 Task: Plan a trip to Zuhres, Ukraine from 8th November, 2023 to 12th November, 2023 for 2 adults.1  bedroom having 1 bed and 1 bathroom. Property type can be flathotel. Booking option can be shelf check-in. Look for 5 properties as per requirement.
Action: Mouse moved to (466, 64)
Screenshot: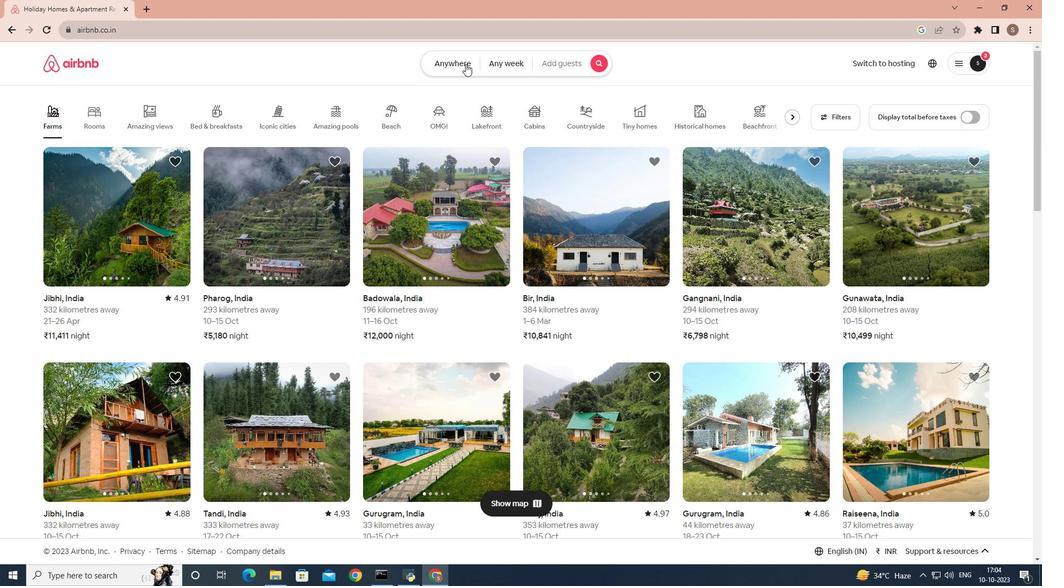 
Action: Mouse pressed left at (466, 64)
Screenshot: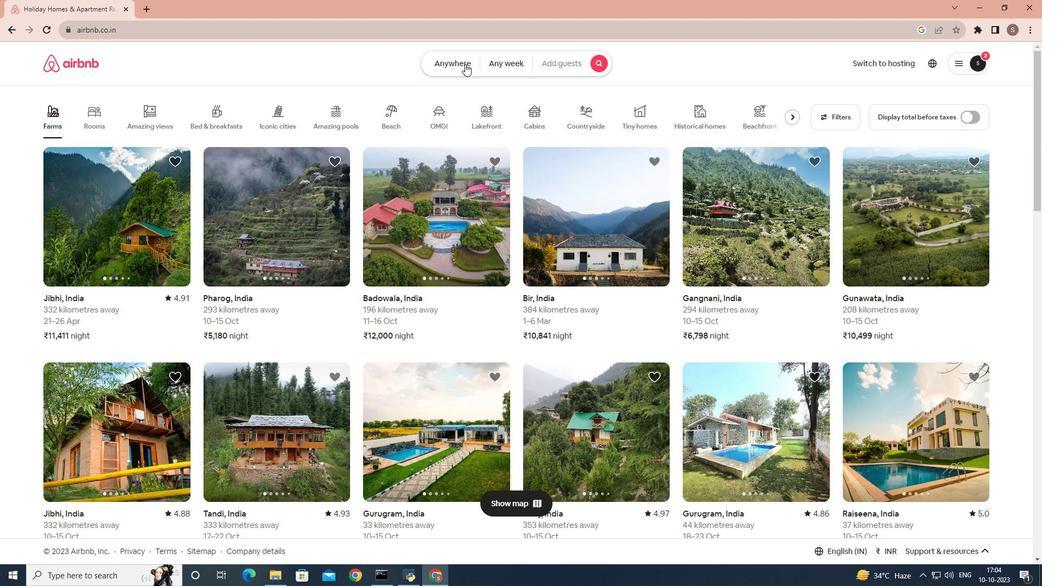 
Action: Mouse moved to (341, 108)
Screenshot: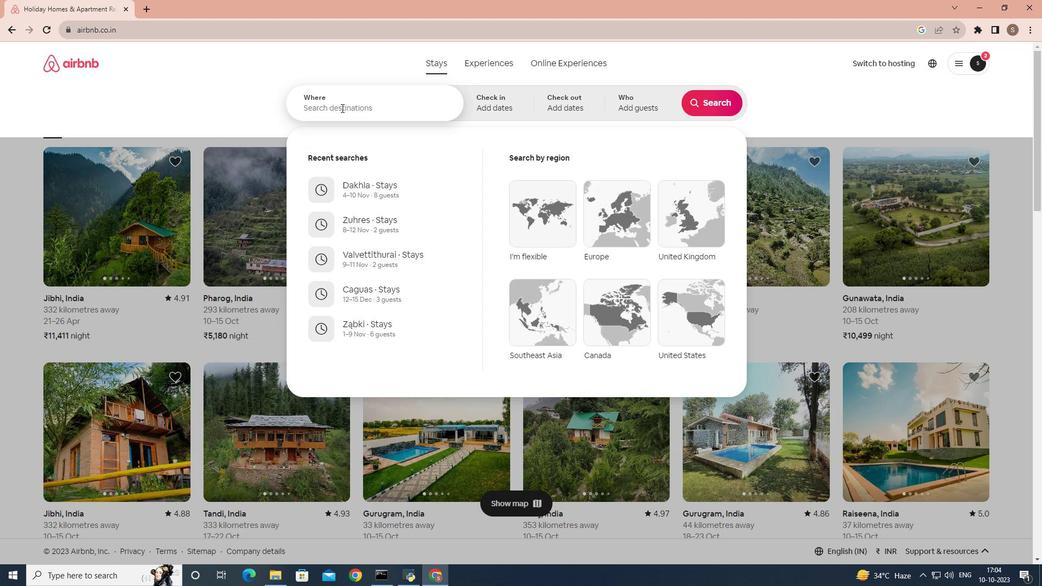 
Action: Mouse pressed left at (341, 108)
Screenshot: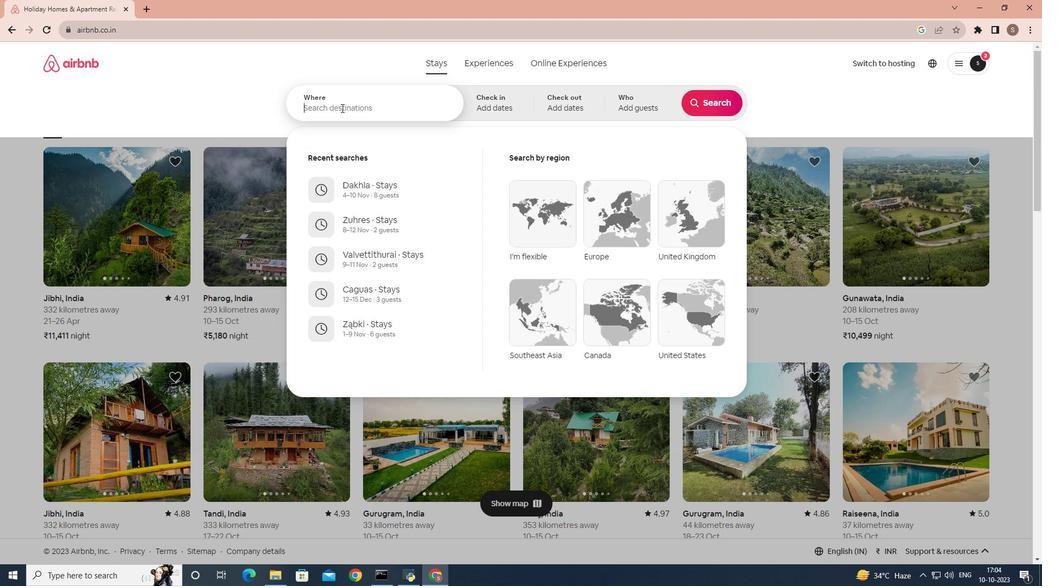 
Action: Key pressed uh<Key.backspace><Key.backspace>zuhres
Screenshot: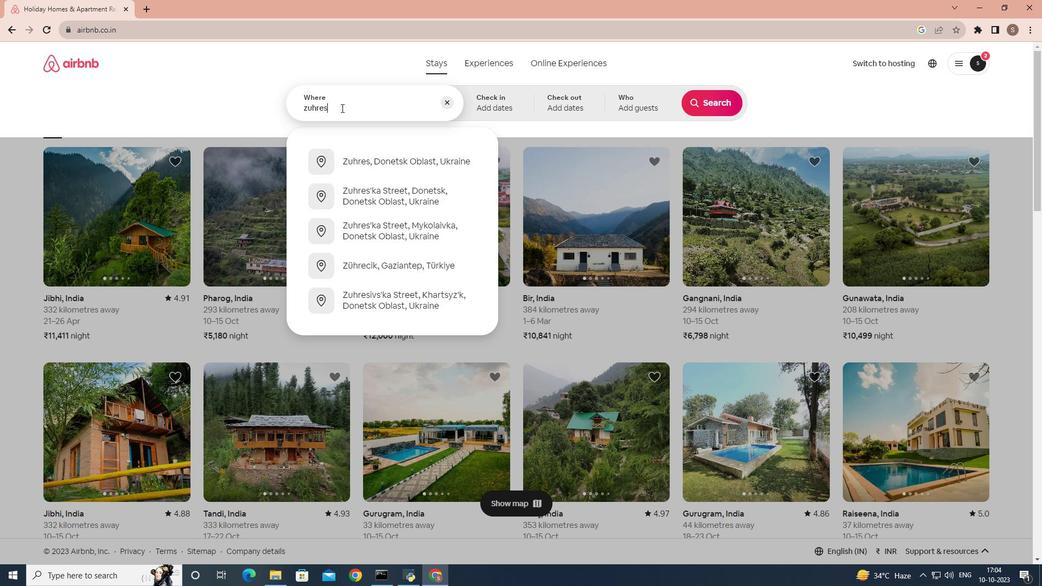
Action: Mouse moved to (367, 162)
Screenshot: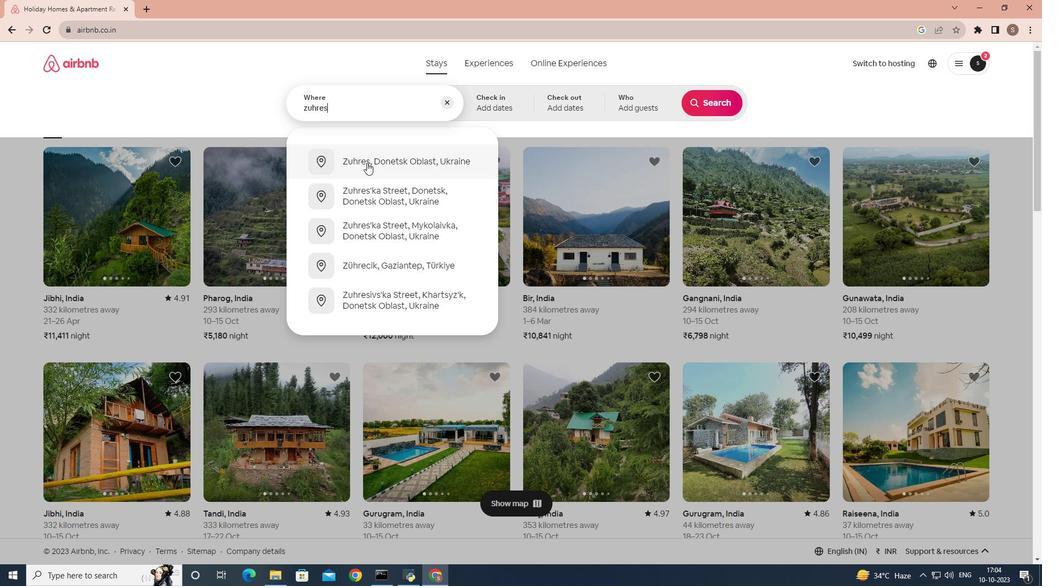 
Action: Mouse pressed left at (367, 162)
Screenshot: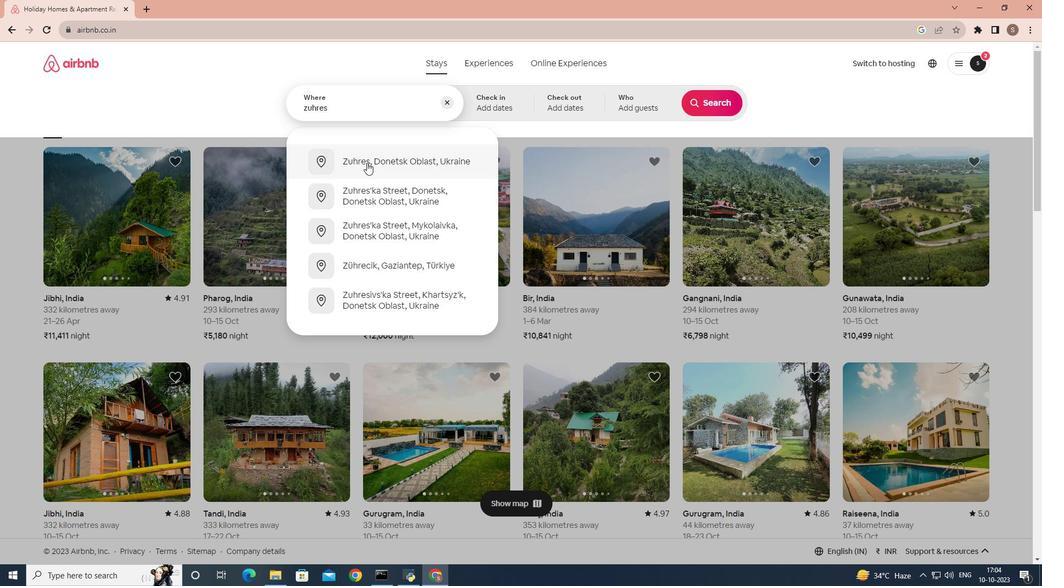 
Action: Mouse moved to (630, 264)
Screenshot: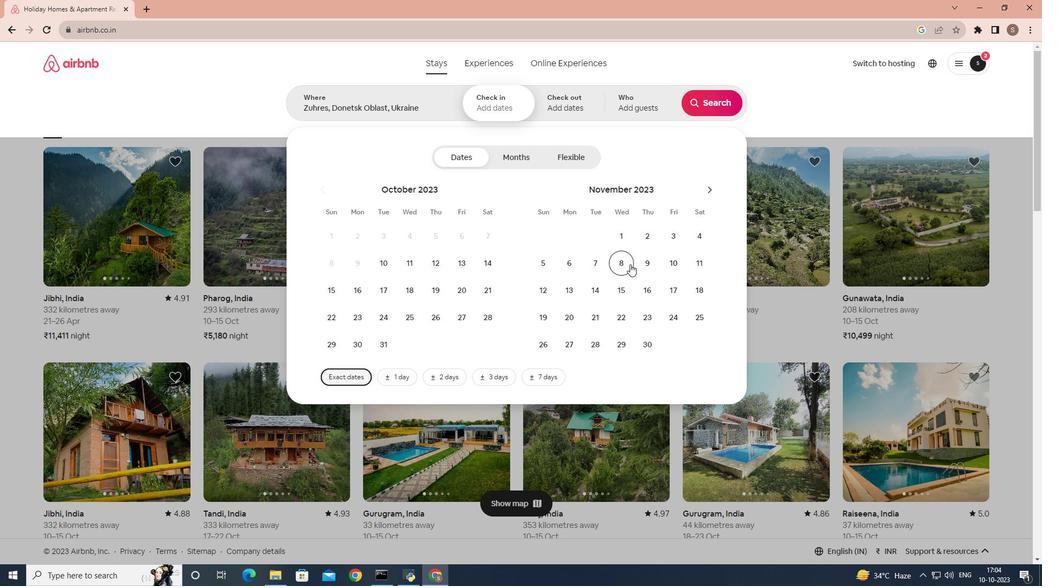 
Action: Mouse pressed left at (630, 264)
Screenshot: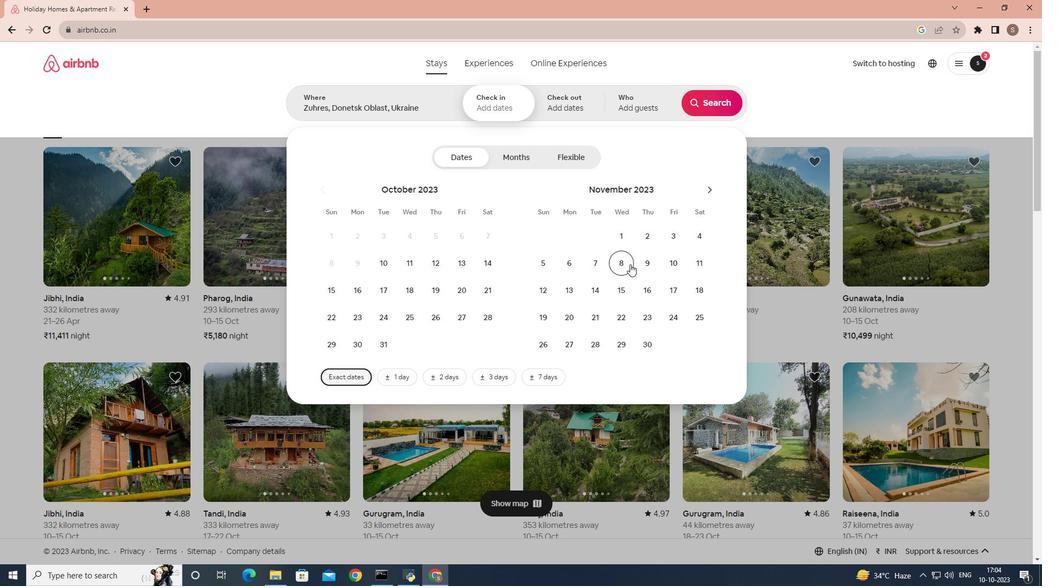 
Action: Mouse moved to (542, 290)
Screenshot: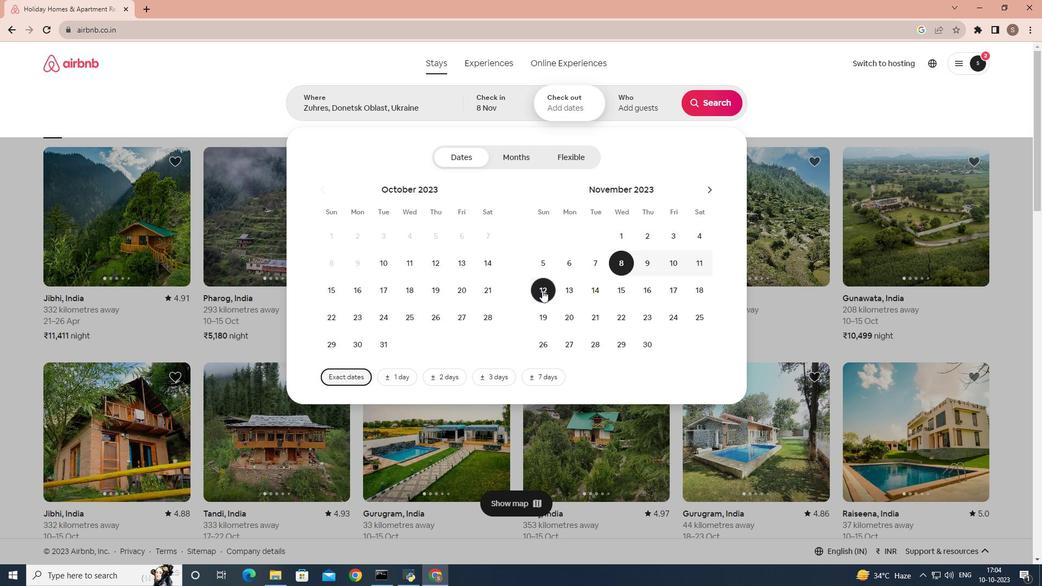 
Action: Mouse pressed left at (542, 290)
Screenshot: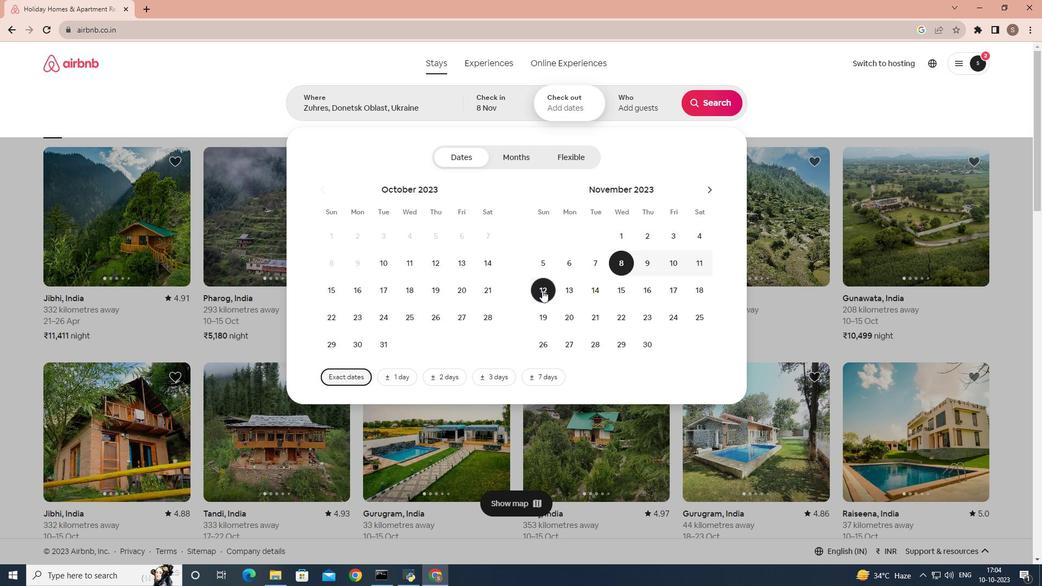 
Action: Mouse moved to (657, 107)
Screenshot: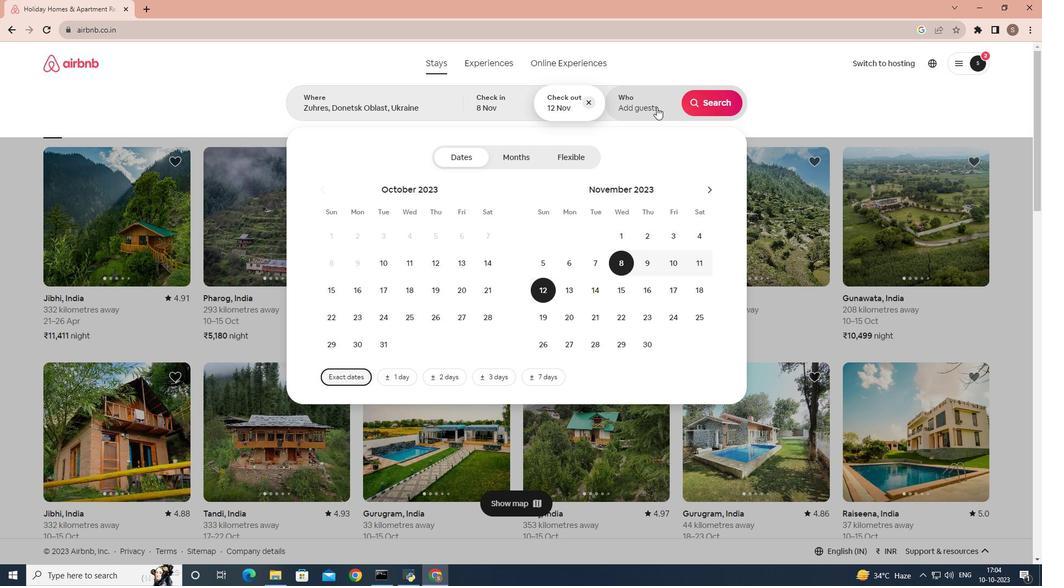 
Action: Mouse pressed left at (657, 107)
Screenshot: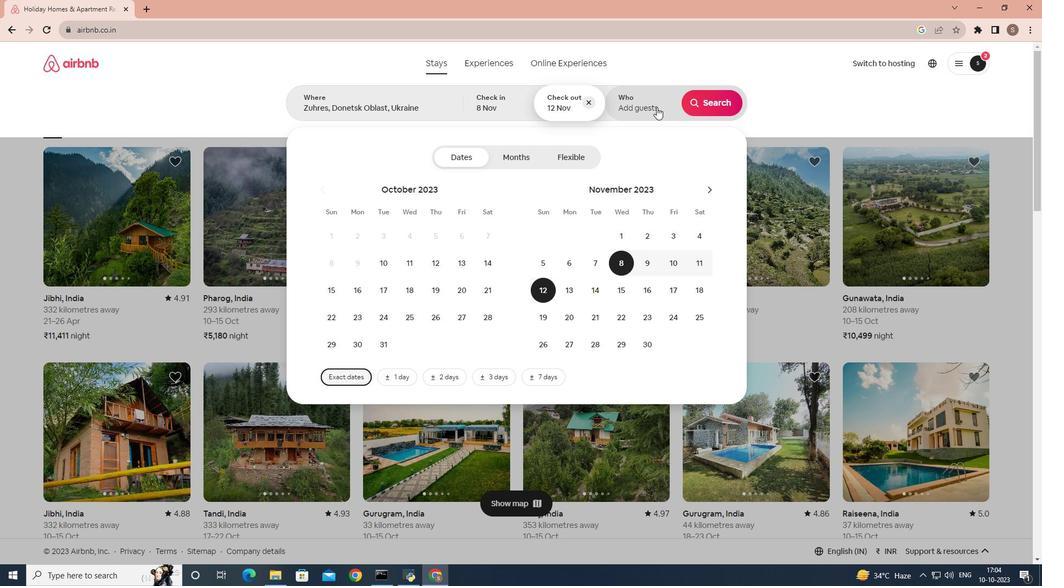 
Action: Mouse moved to (709, 159)
Screenshot: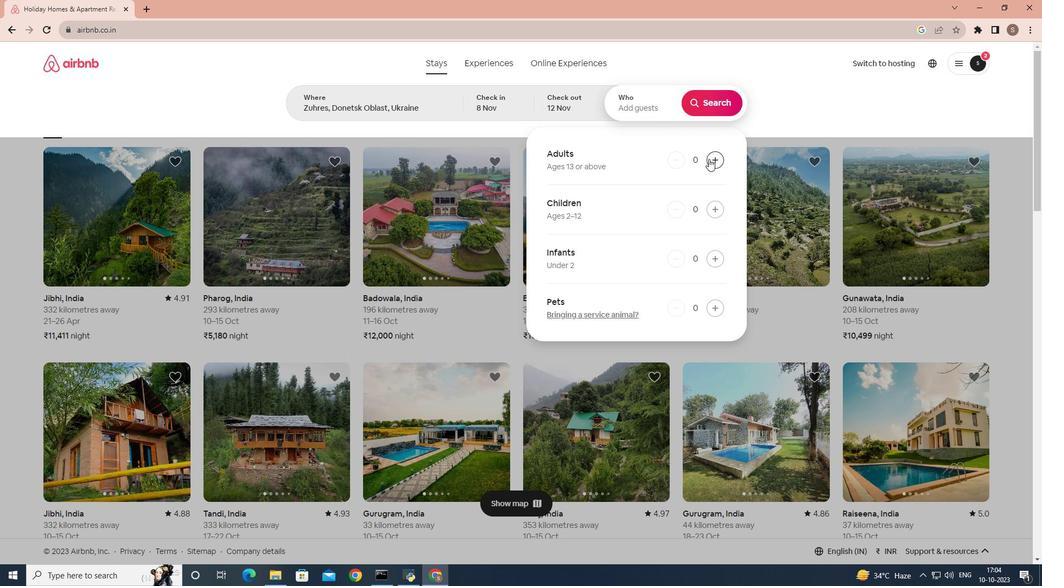 
Action: Mouse pressed left at (709, 159)
Screenshot: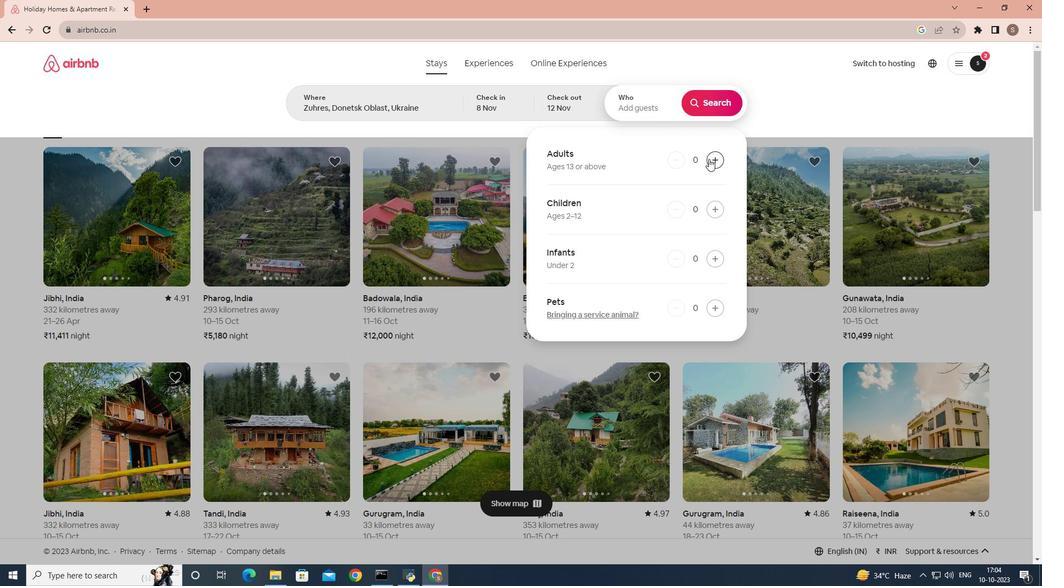 
Action: Mouse pressed left at (709, 159)
Screenshot: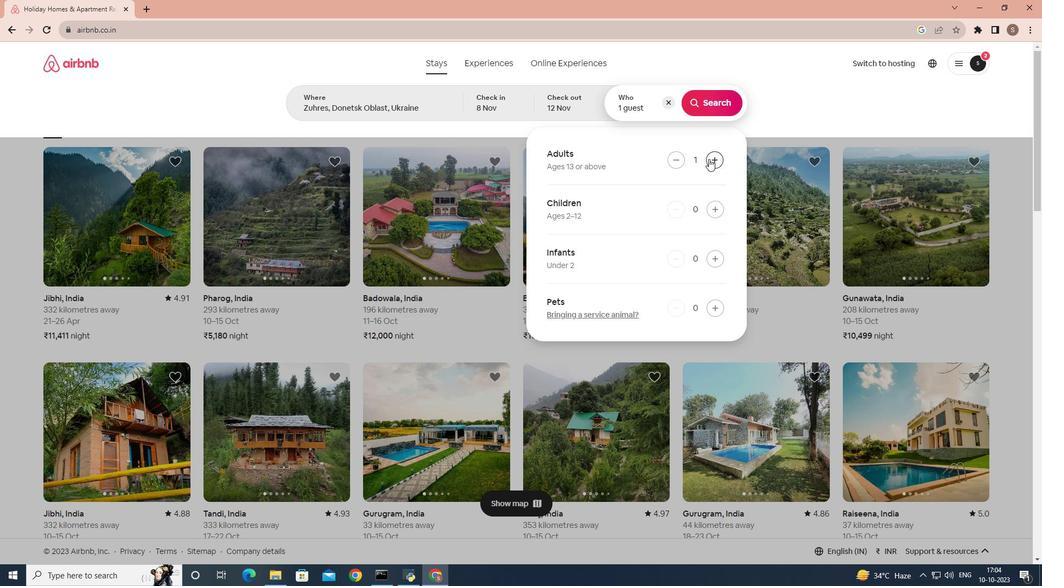 
Action: Mouse moved to (722, 108)
Screenshot: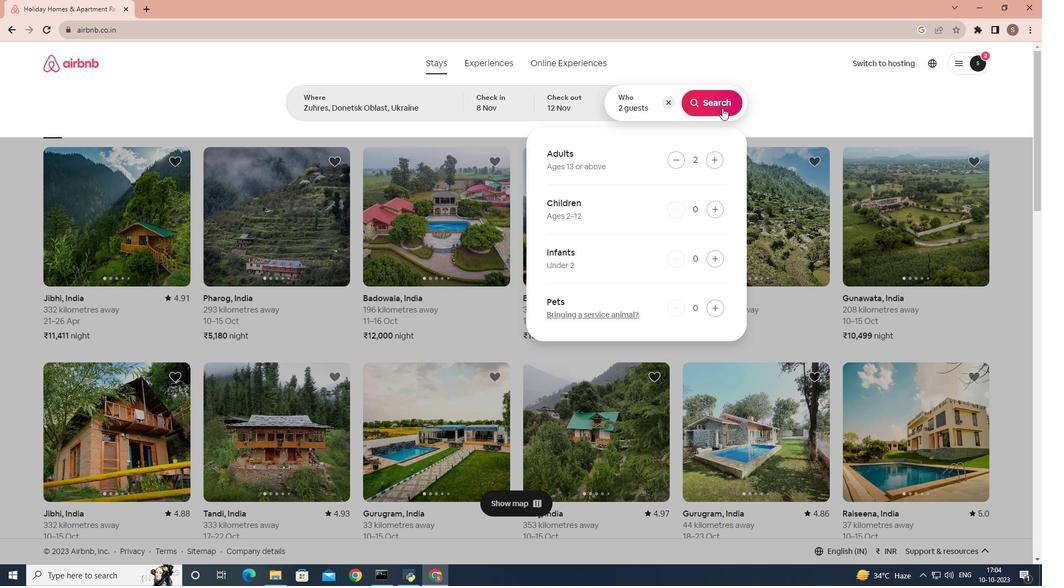 
Action: Mouse pressed left at (722, 108)
Screenshot: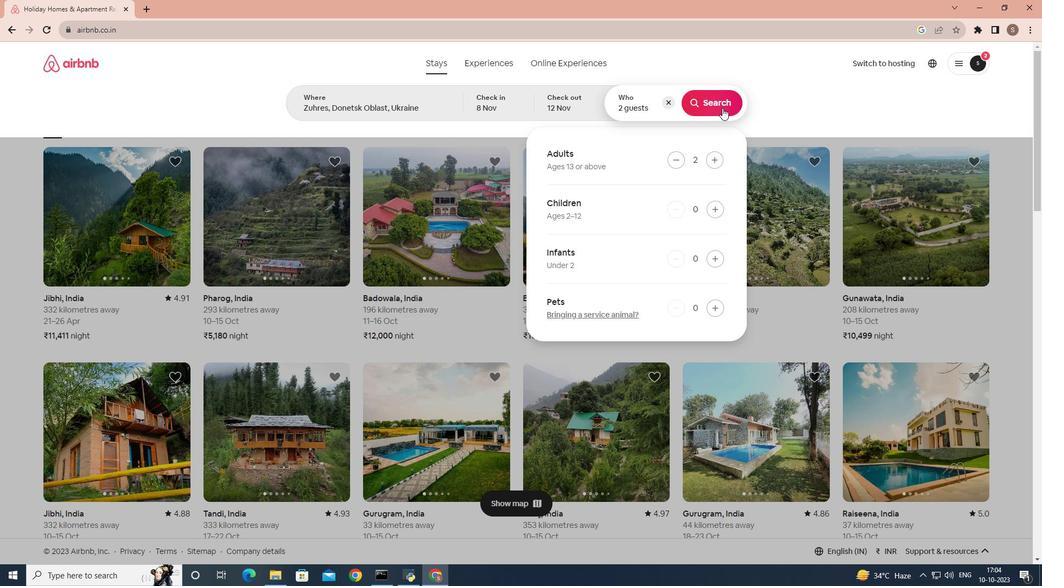 
Action: Mouse moved to (853, 102)
Screenshot: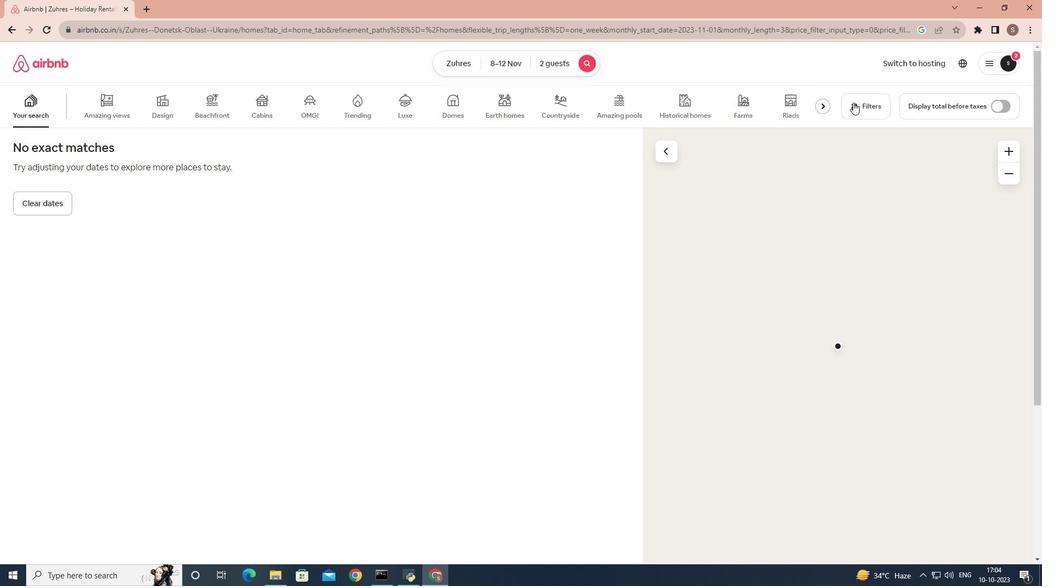
Action: Mouse pressed left at (853, 102)
Screenshot: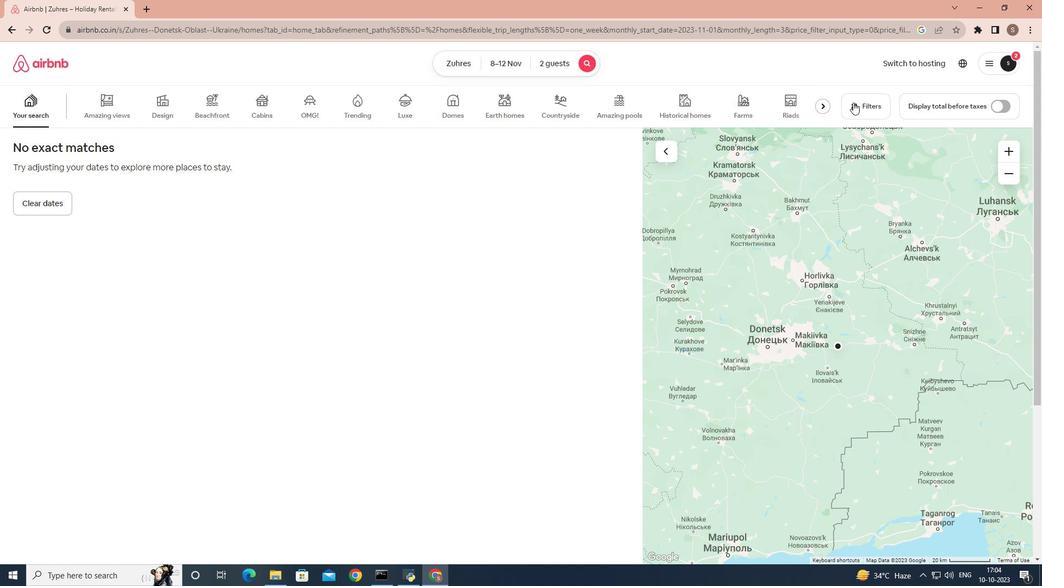
Action: Mouse moved to (422, 337)
Screenshot: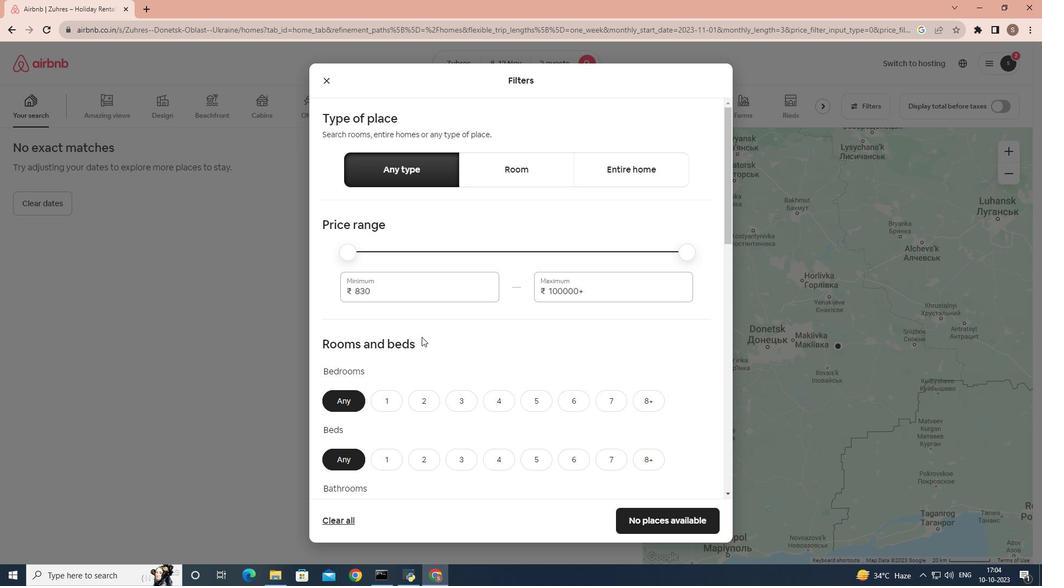 
Action: Mouse scrolled (422, 336) with delta (0, 0)
Screenshot: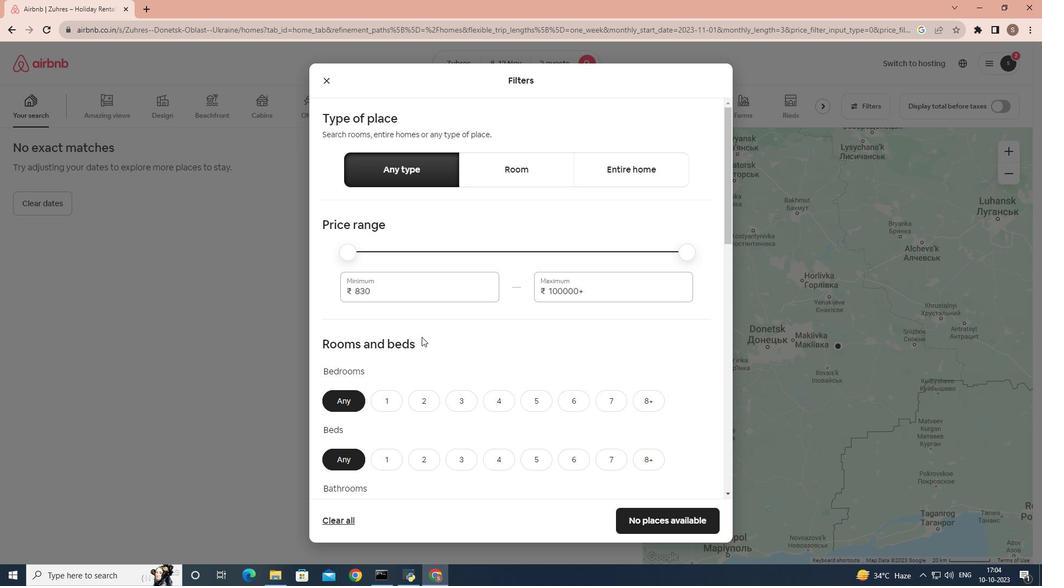 
Action: Mouse scrolled (422, 336) with delta (0, 0)
Screenshot: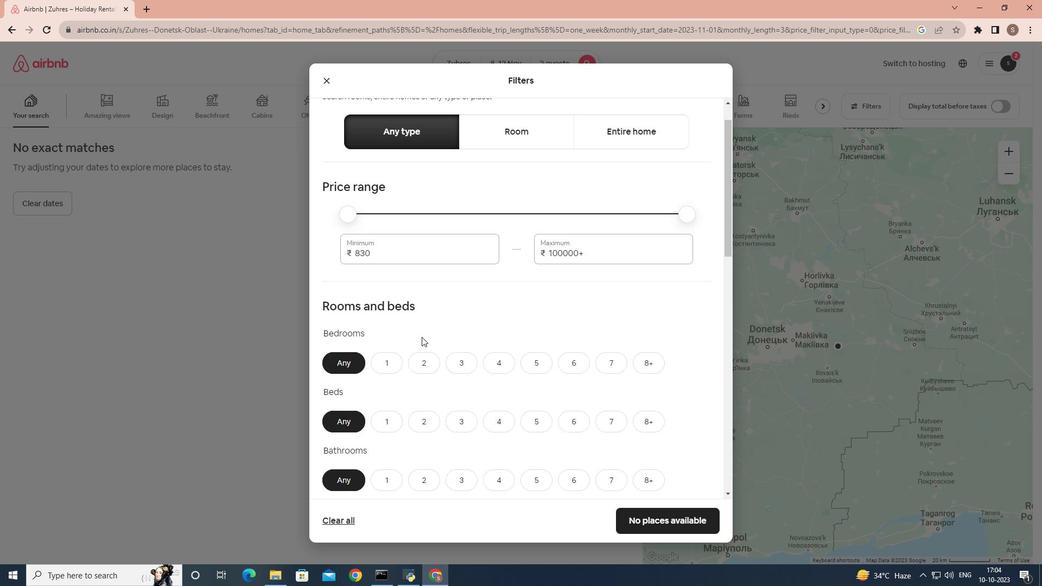 
Action: Mouse moved to (422, 337)
Screenshot: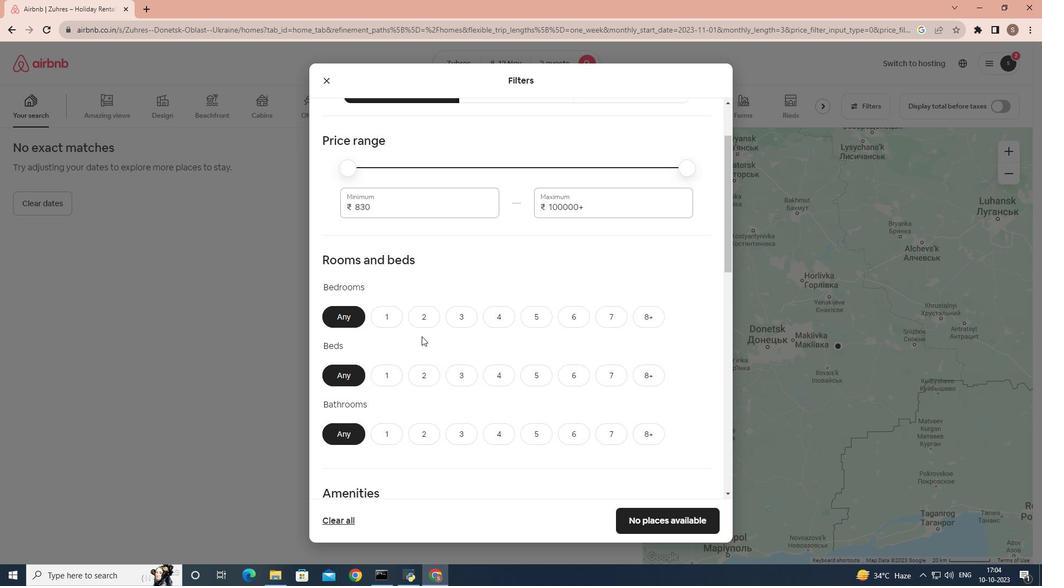 
Action: Mouse scrolled (422, 336) with delta (0, 0)
Screenshot: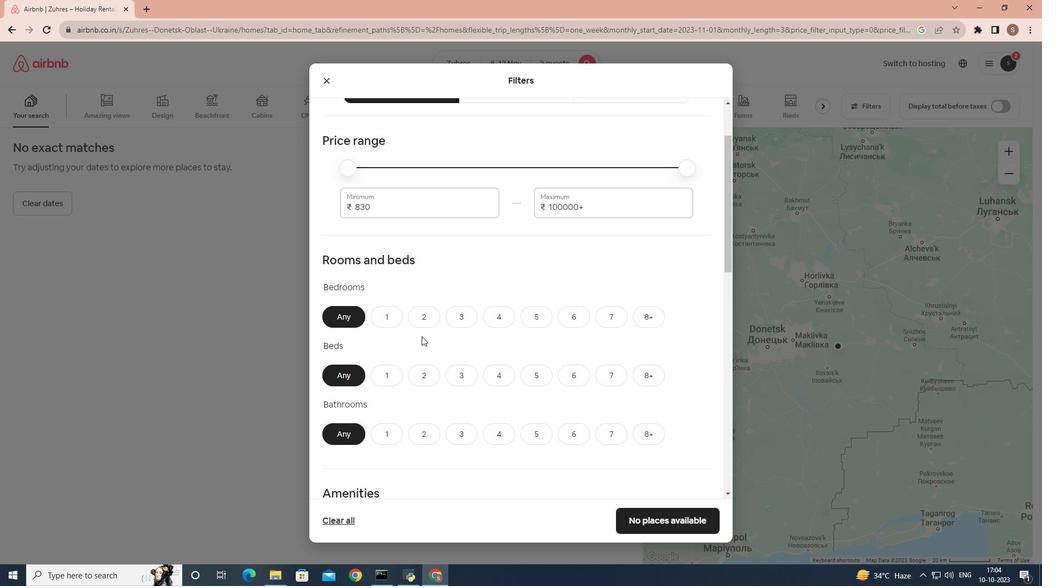 
Action: Mouse moved to (395, 244)
Screenshot: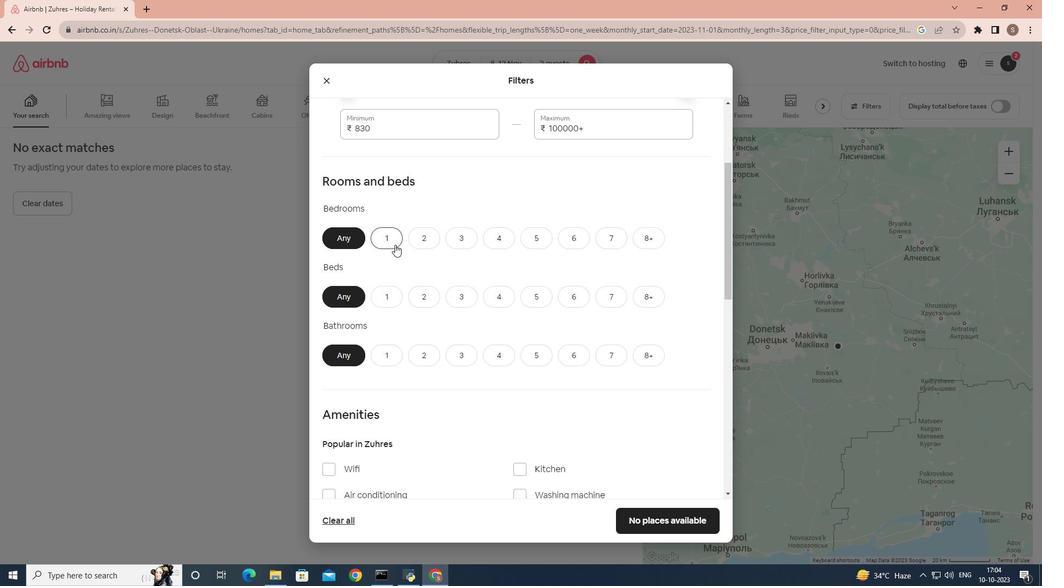 
Action: Mouse pressed left at (395, 244)
Screenshot: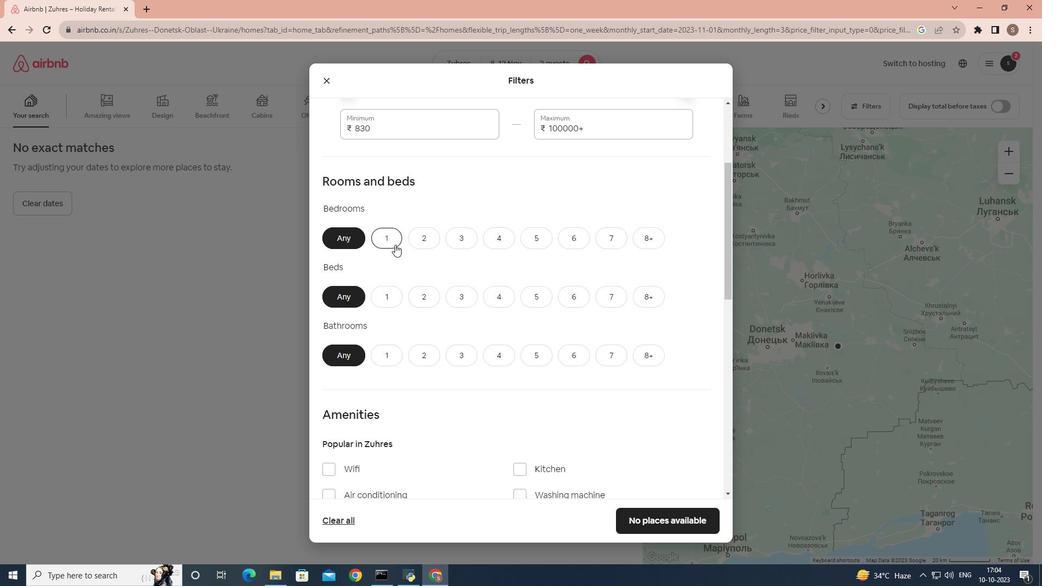 
Action: Mouse moved to (396, 294)
Screenshot: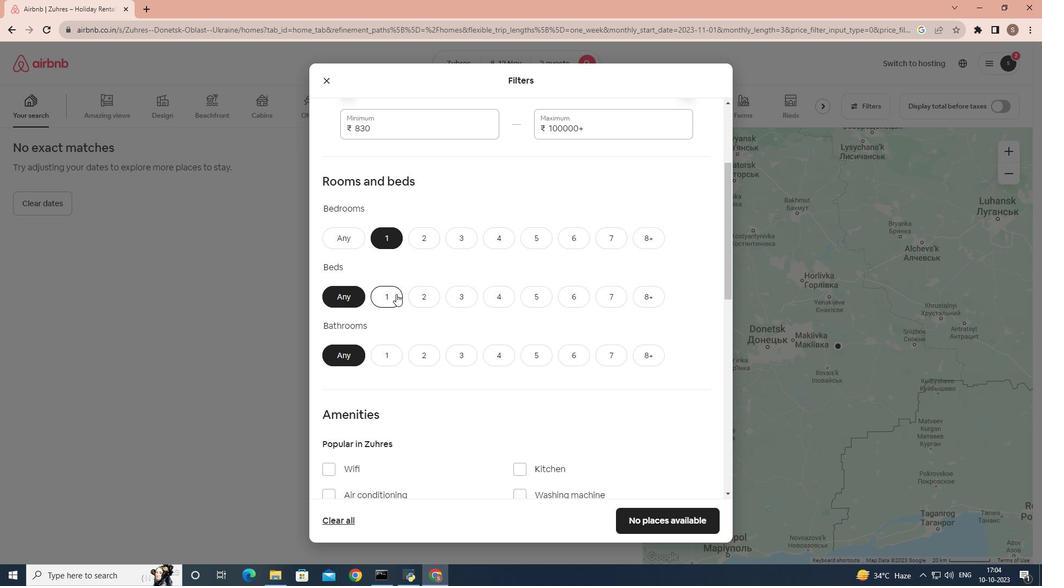 
Action: Mouse pressed left at (396, 294)
Screenshot: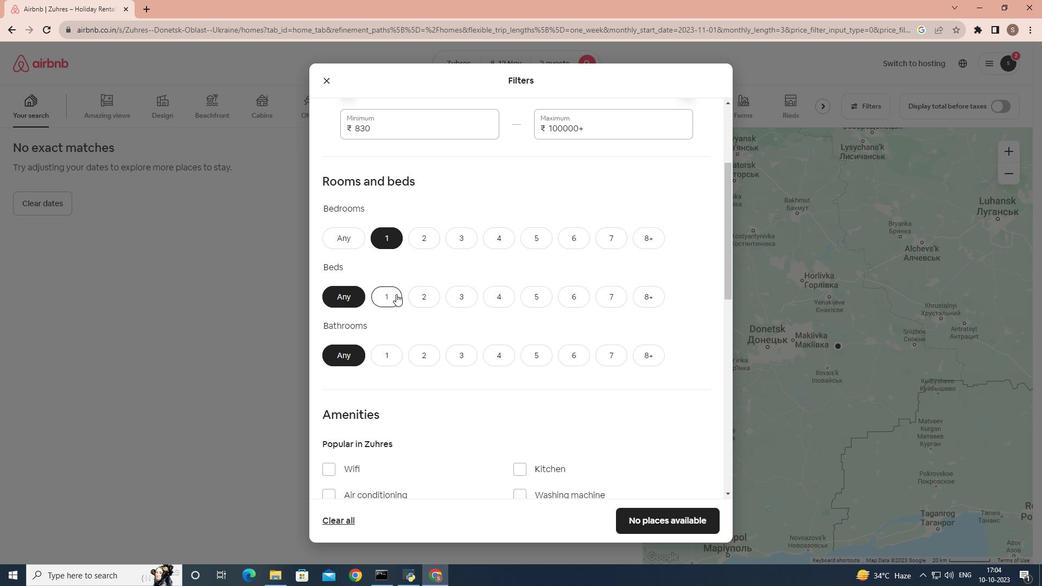 
Action: Mouse moved to (403, 355)
Screenshot: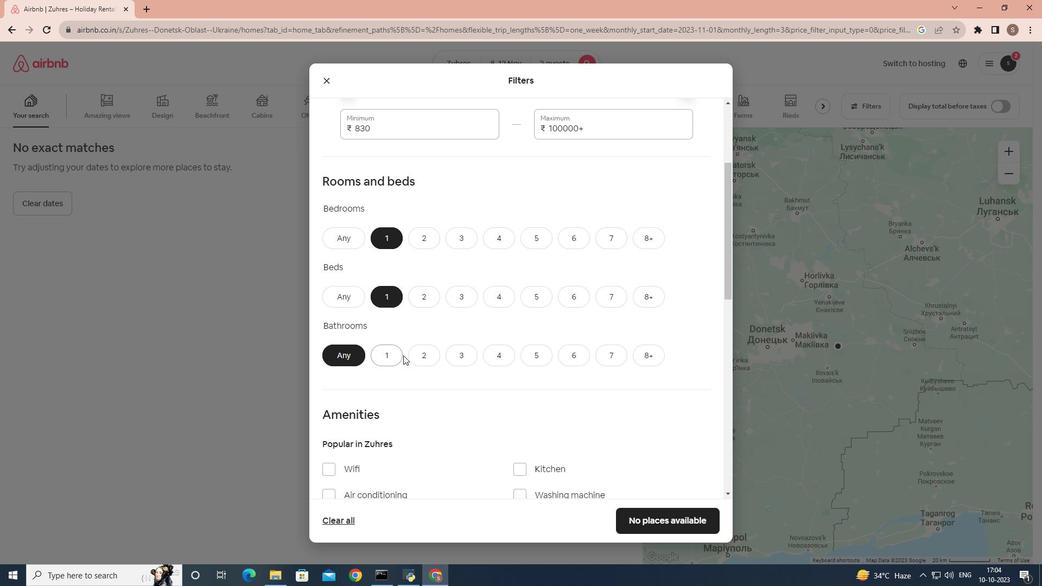 
Action: Mouse pressed left at (403, 355)
Screenshot: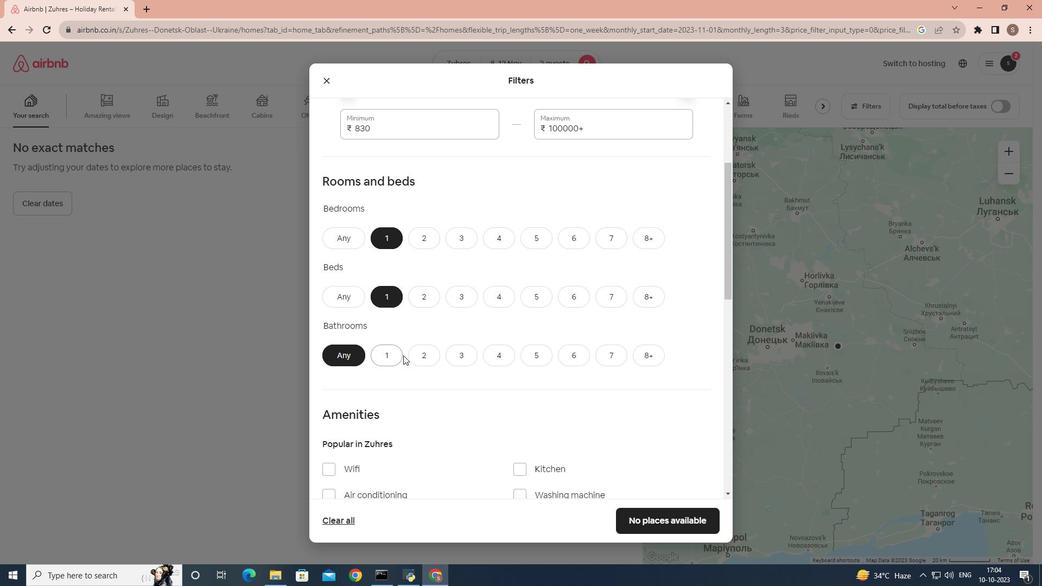
Action: Mouse moved to (394, 363)
Screenshot: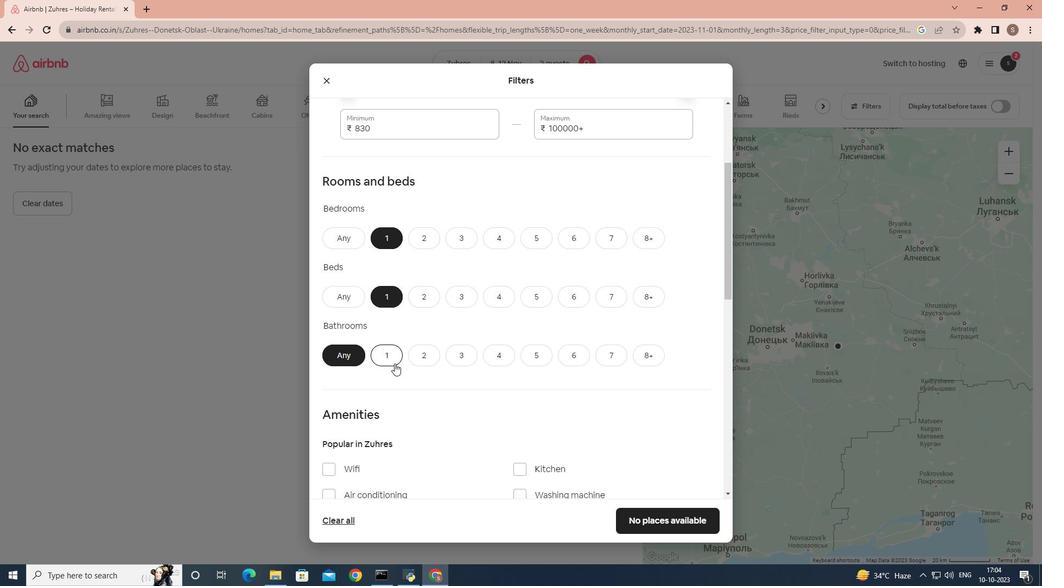 
Action: Mouse pressed left at (394, 363)
Screenshot: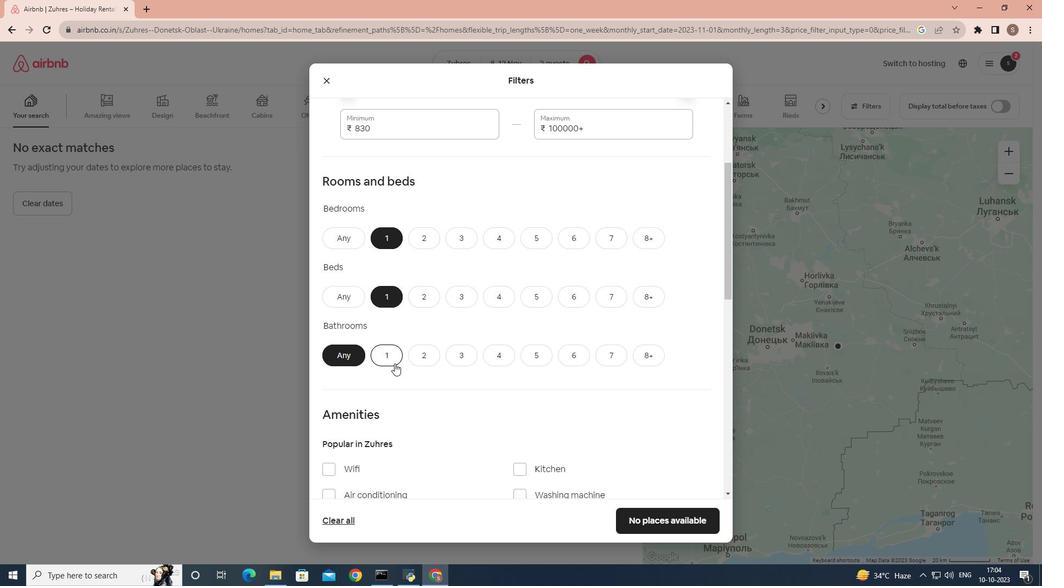 
Action: Mouse moved to (403, 348)
Screenshot: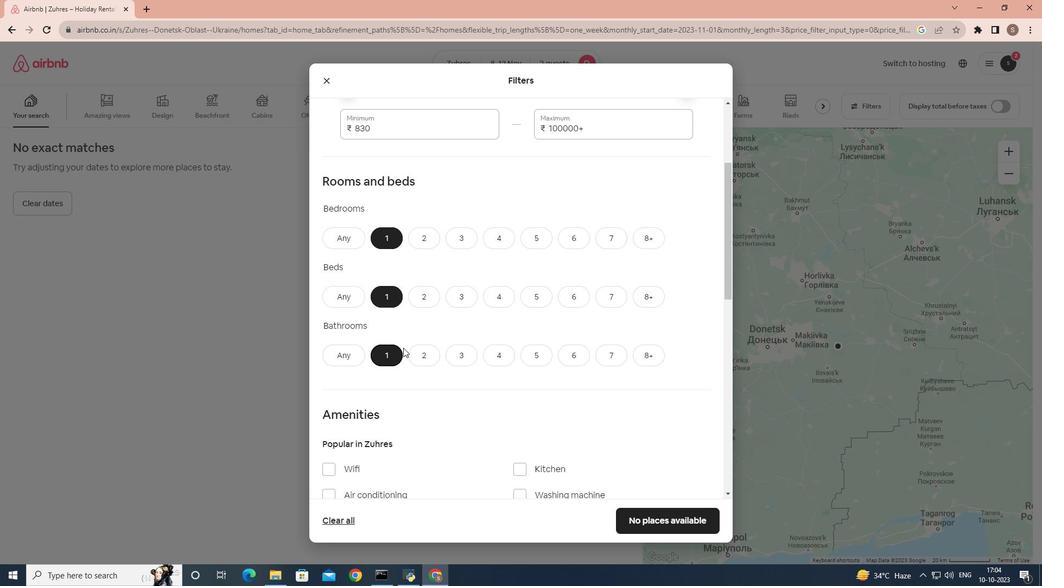 
Action: Mouse scrolled (403, 347) with delta (0, 0)
Screenshot: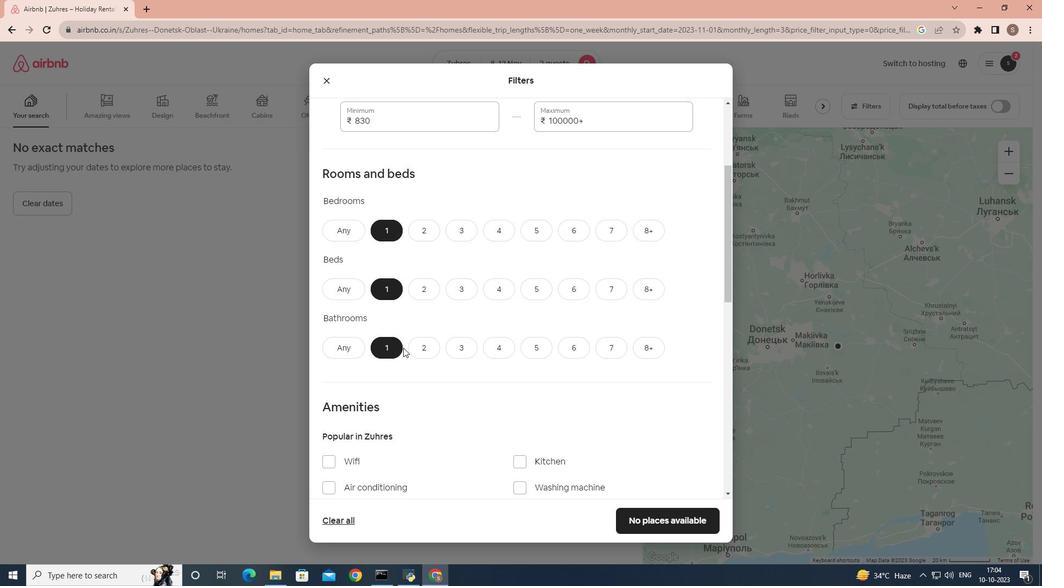 
Action: Mouse scrolled (403, 347) with delta (0, 0)
Screenshot: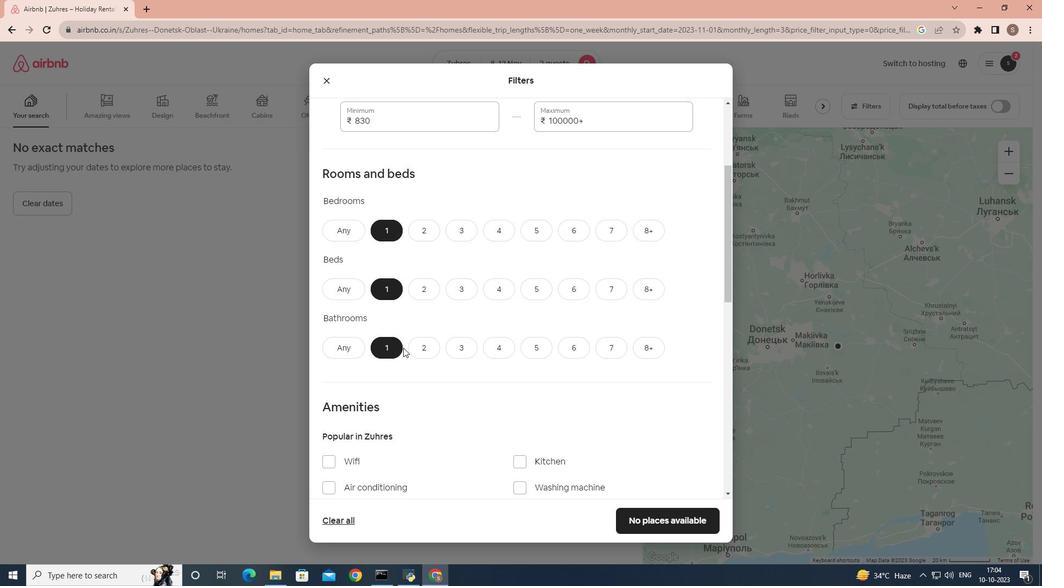 
Action: Mouse scrolled (403, 347) with delta (0, 0)
Screenshot: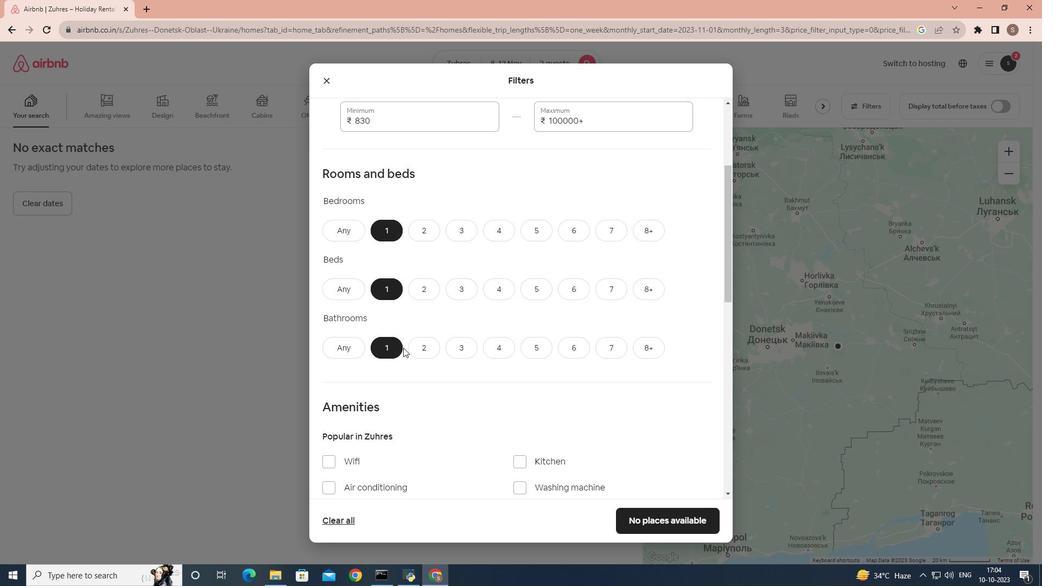 
Action: Mouse moved to (403, 347)
Screenshot: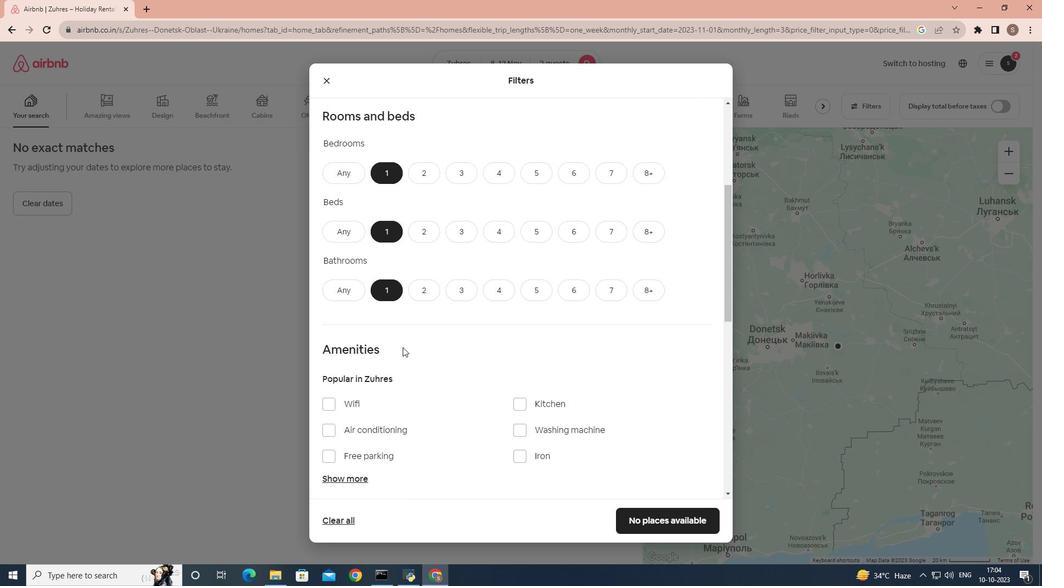 
Action: Mouse scrolled (403, 347) with delta (0, 0)
Screenshot: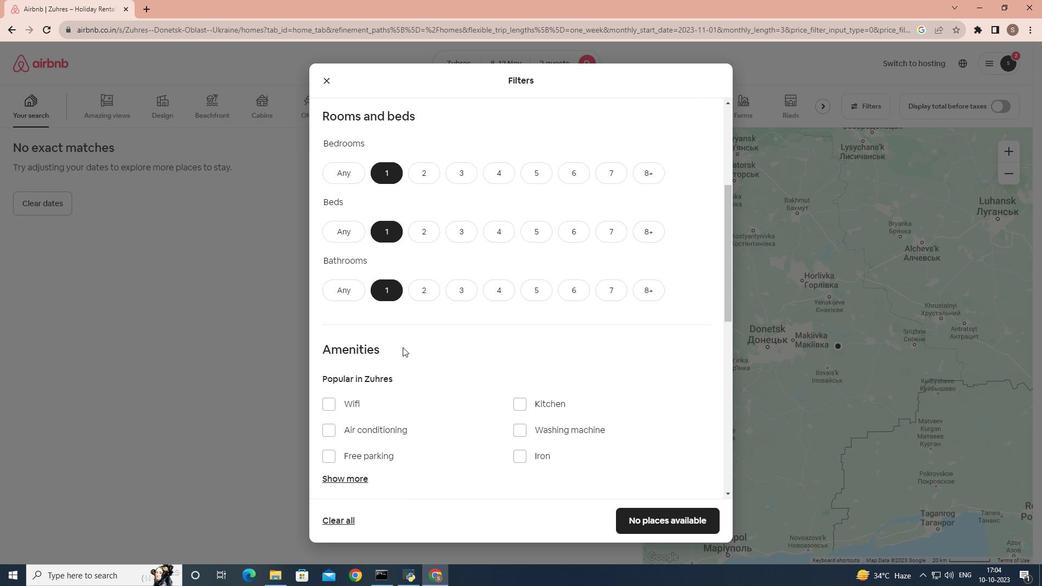 
Action: Mouse scrolled (403, 348) with delta (0, 0)
Screenshot: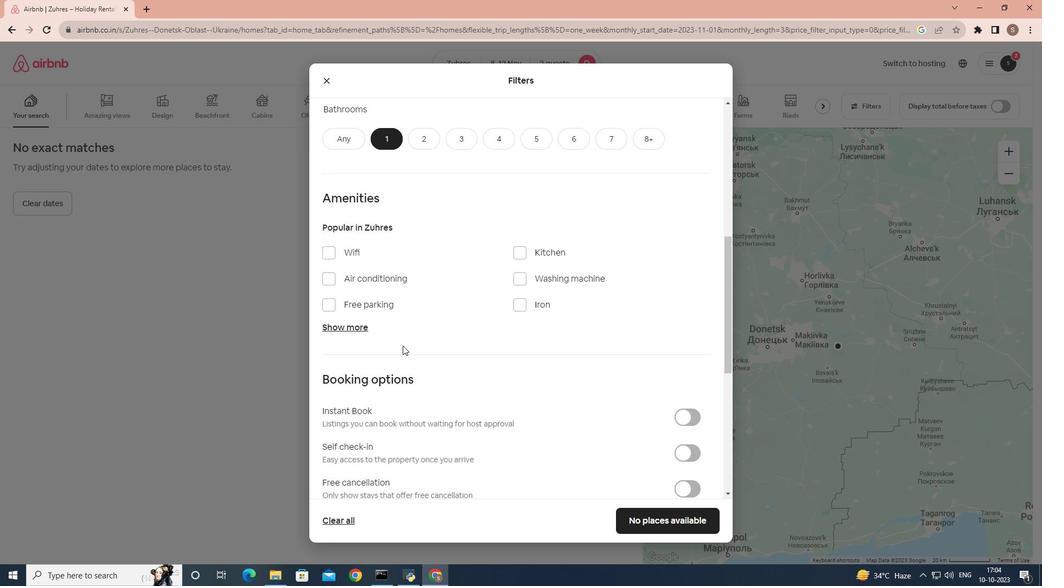 
Action: Mouse moved to (403, 340)
Screenshot: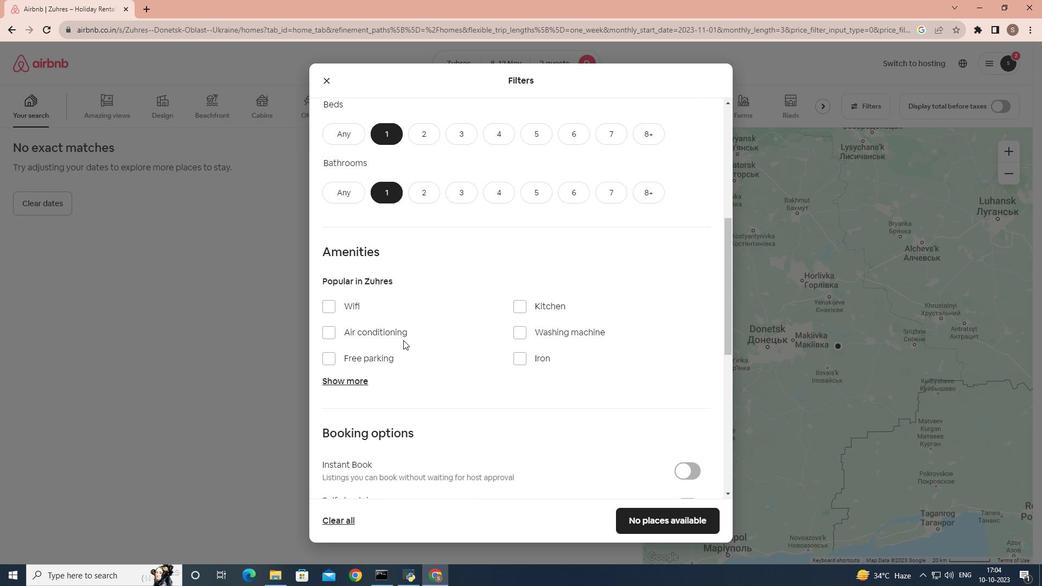 
Action: Mouse scrolled (403, 340) with delta (0, 0)
Screenshot: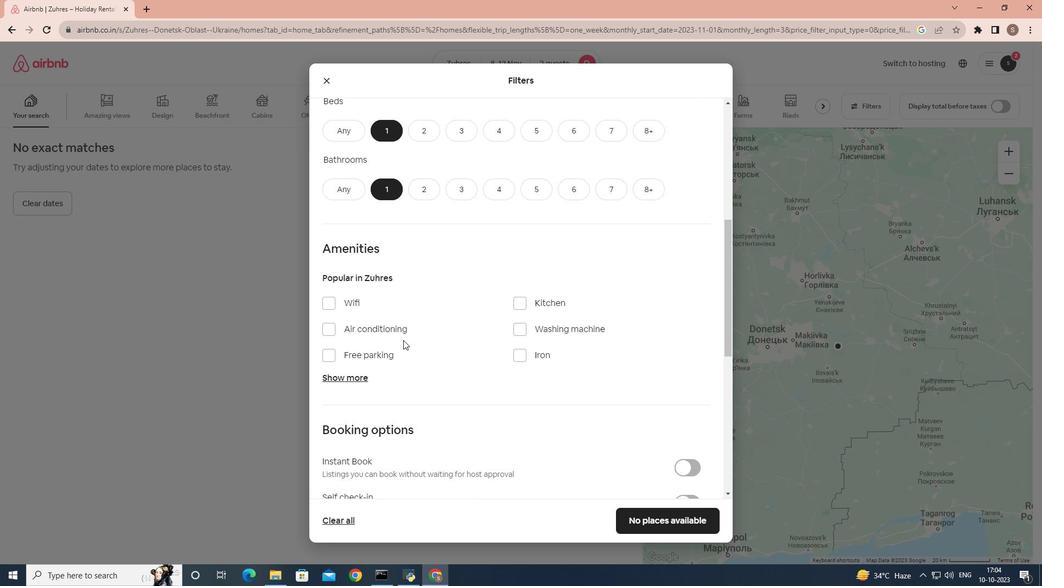 
Action: Mouse scrolled (403, 340) with delta (0, 0)
Screenshot: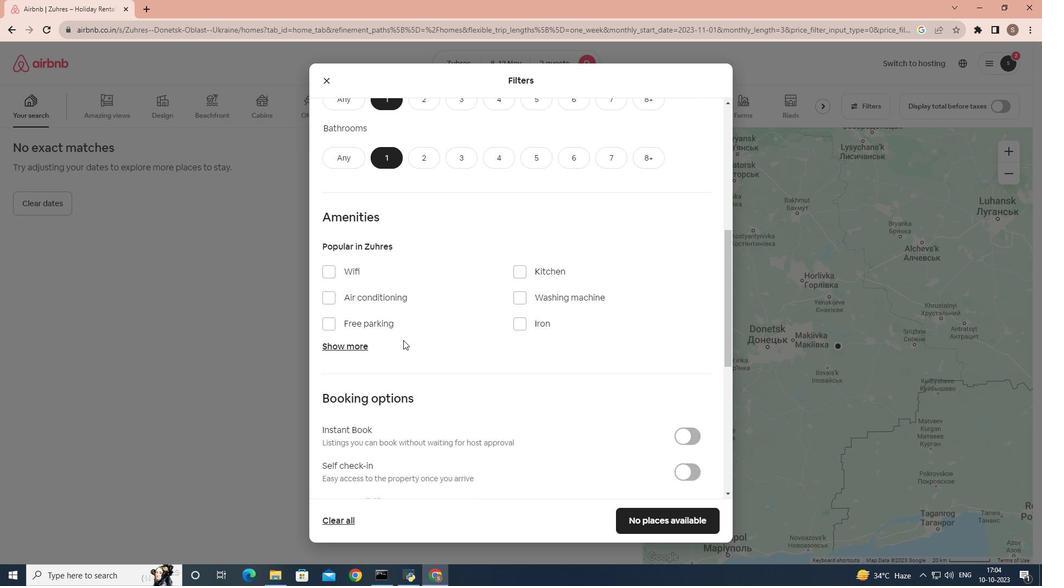
Action: Mouse scrolled (403, 340) with delta (0, 0)
Screenshot: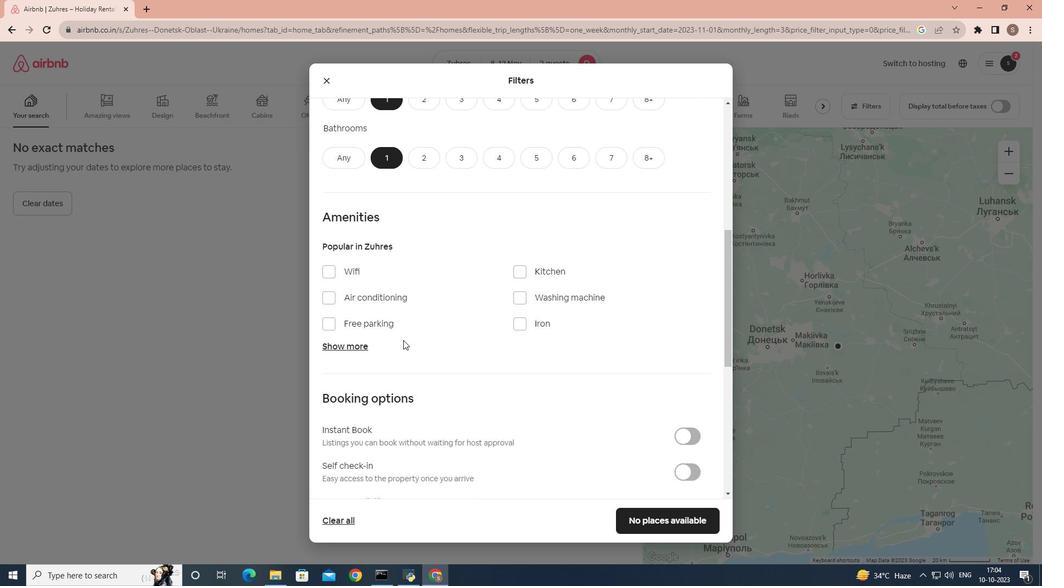 
Action: Mouse scrolled (403, 340) with delta (0, 0)
Screenshot: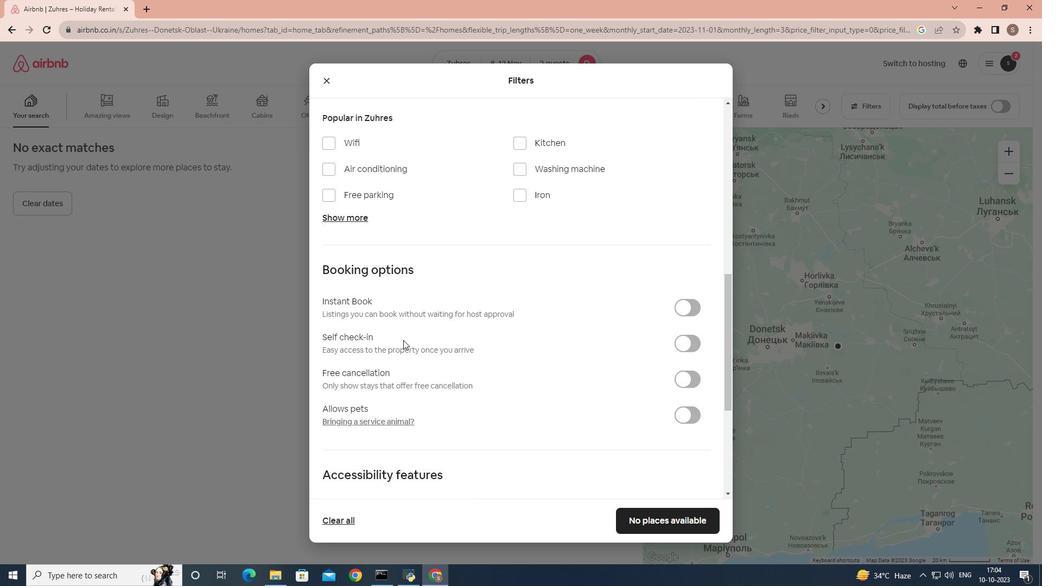 
Action: Mouse scrolled (403, 340) with delta (0, 0)
Screenshot: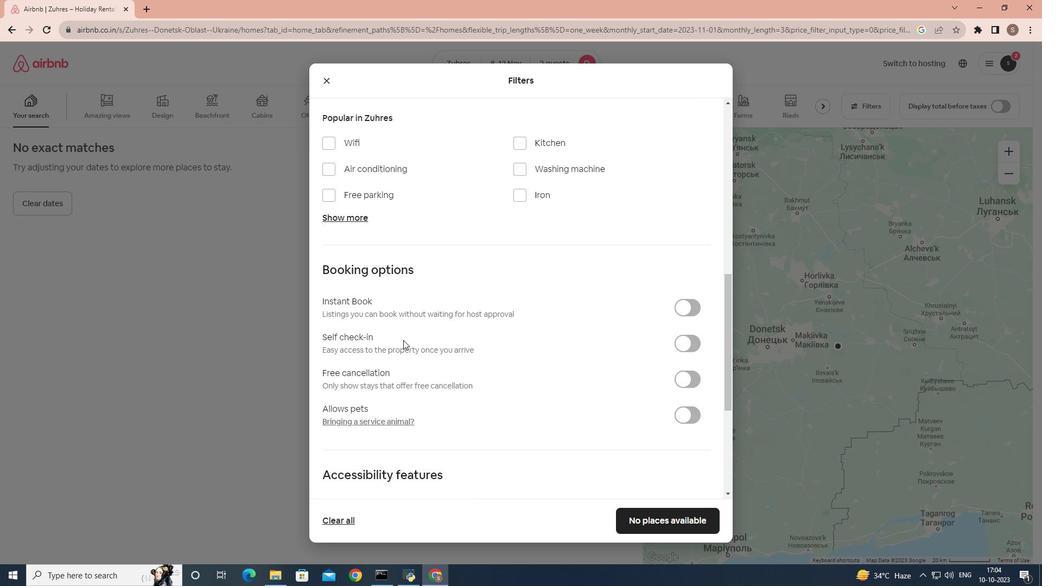 
Action: Mouse scrolled (403, 340) with delta (0, 0)
Screenshot: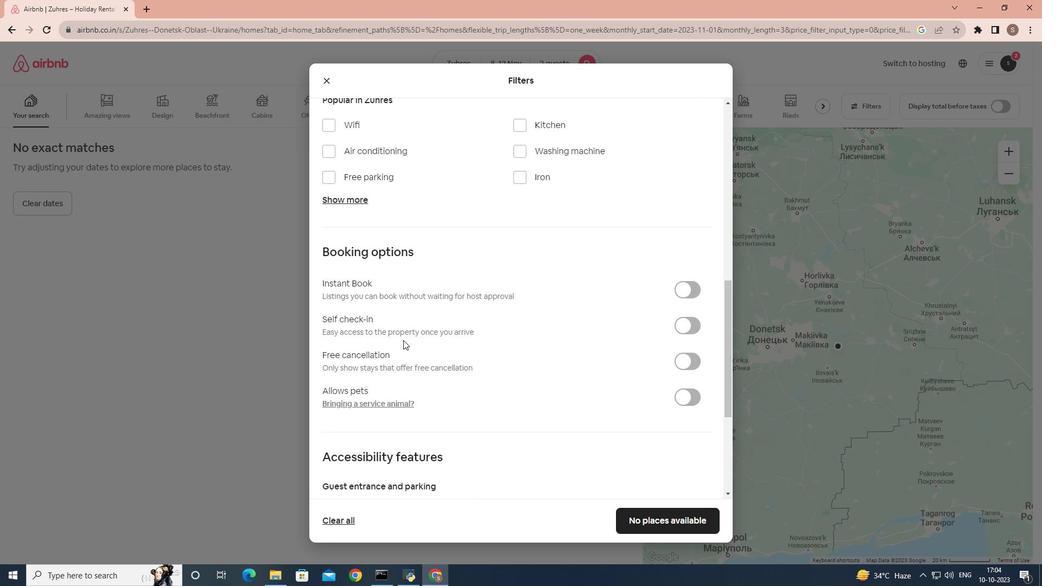 
Action: Mouse scrolled (403, 340) with delta (0, 0)
Screenshot: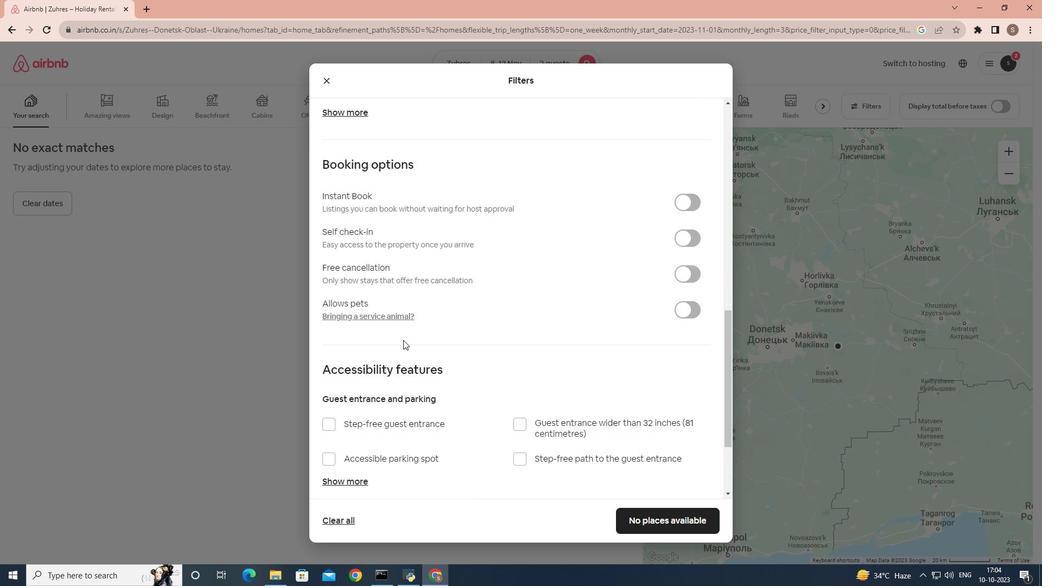 
Action: Mouse moved to (403, 340)
Screenshot: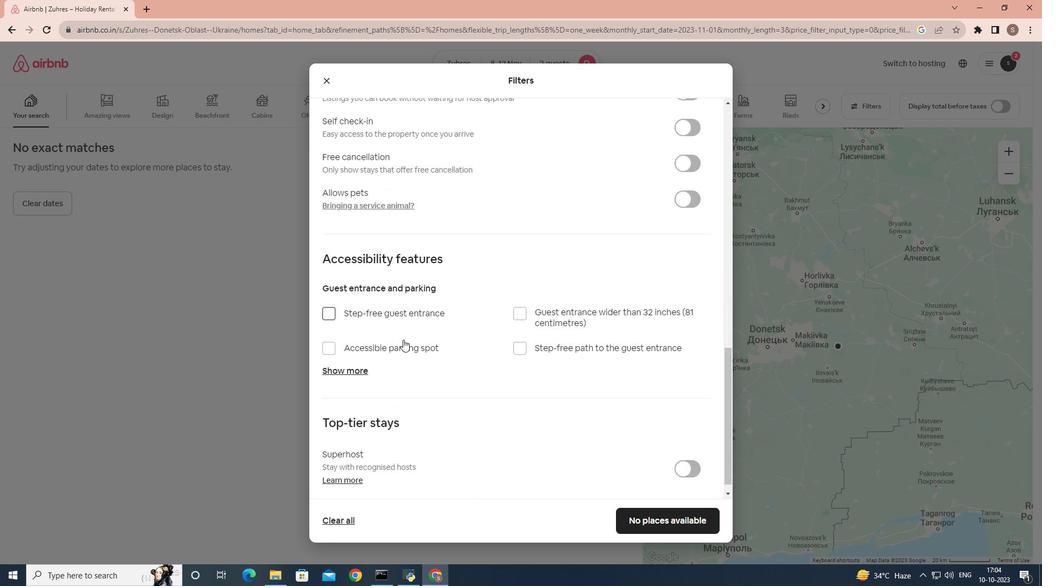 
Action: Mouse scrolled (403, 339) with delta (0, 0)
Screenshot: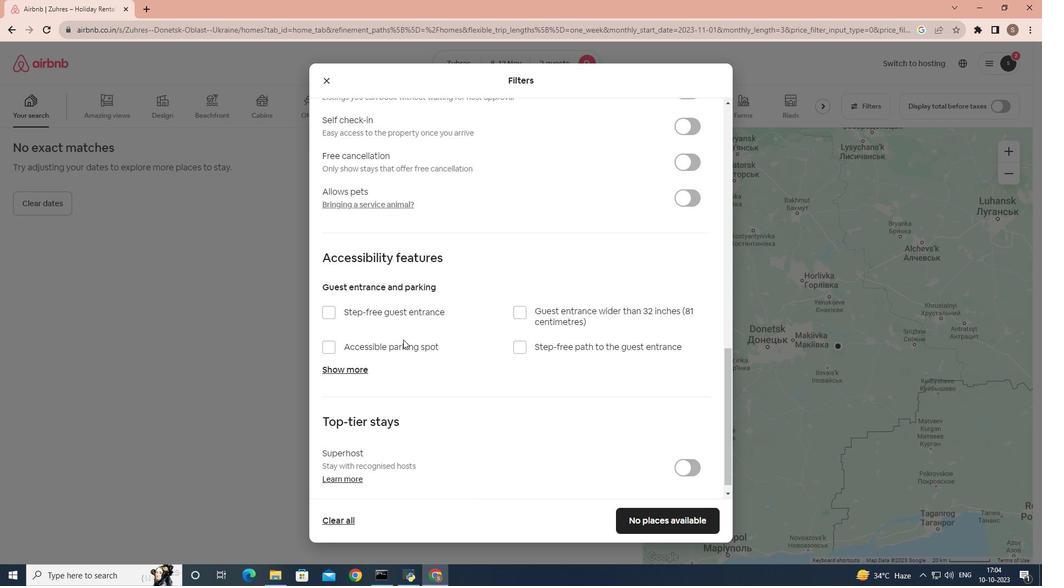 
Action: Mouse scrolled (403, 339) with delta (0, 0)
Screenshot: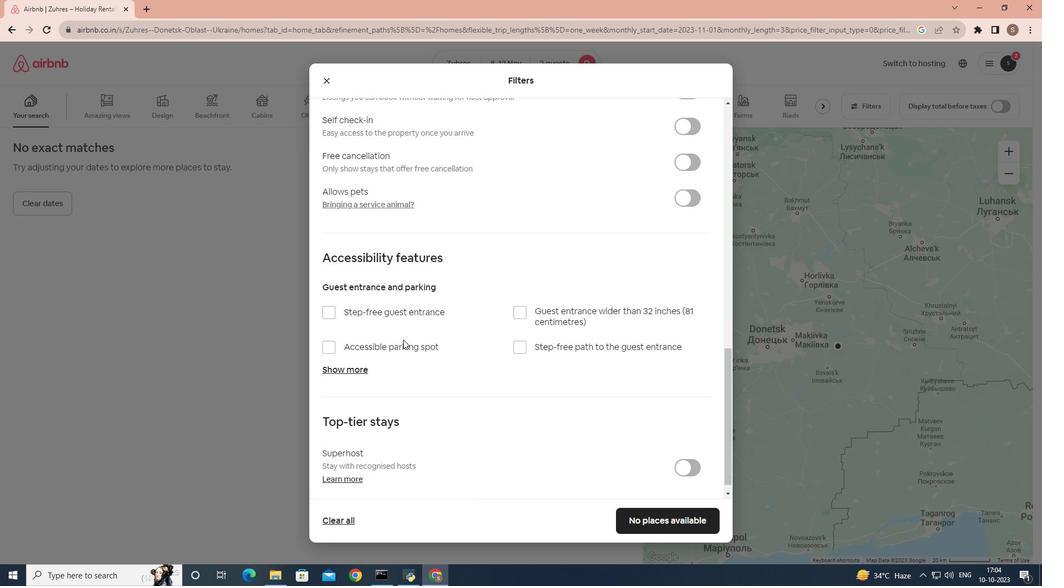 
Action: Mouse scrolled (403, 339) with delta (0, 0)
Screenshot: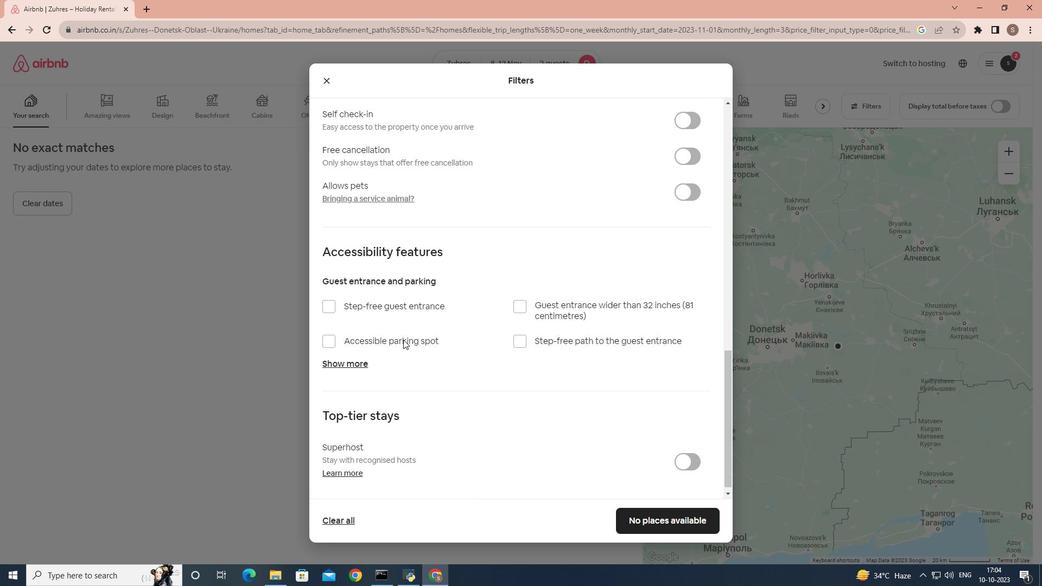 
Action: Mouse scrolled (403, 339) with delta (0, 0)
Screenshot: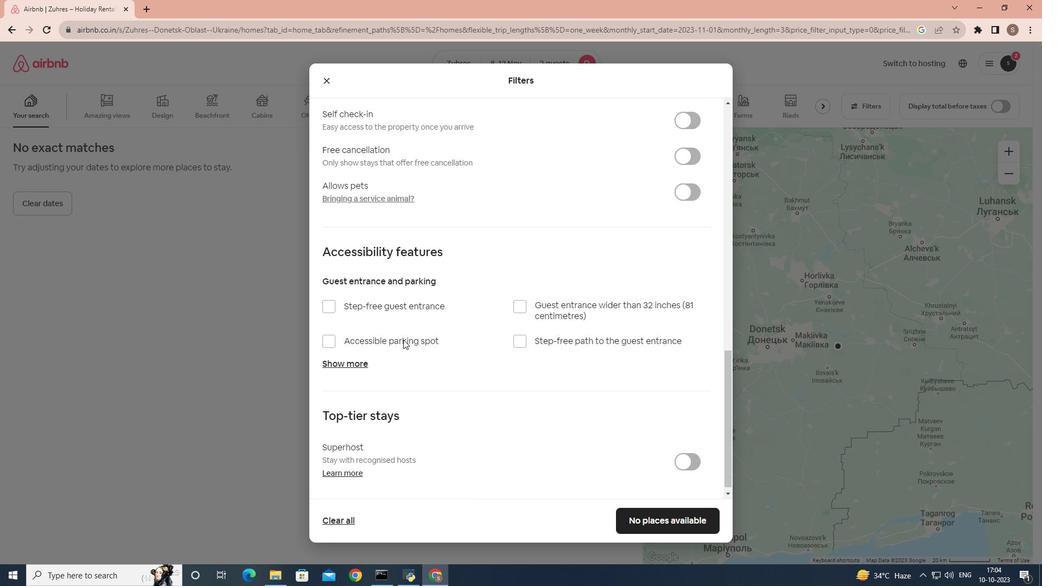 
Action: Mouse scrolled (403, 339) with delta (0, 0)
Screenshot: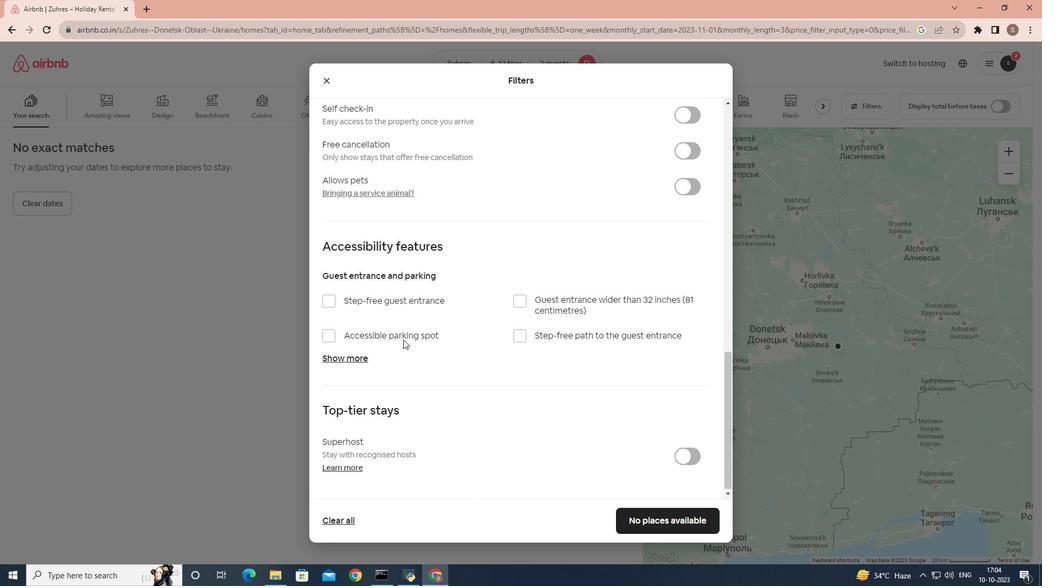 
Action: Mouse scrolled (403, 340) with delta (0, 0)
Screenshot: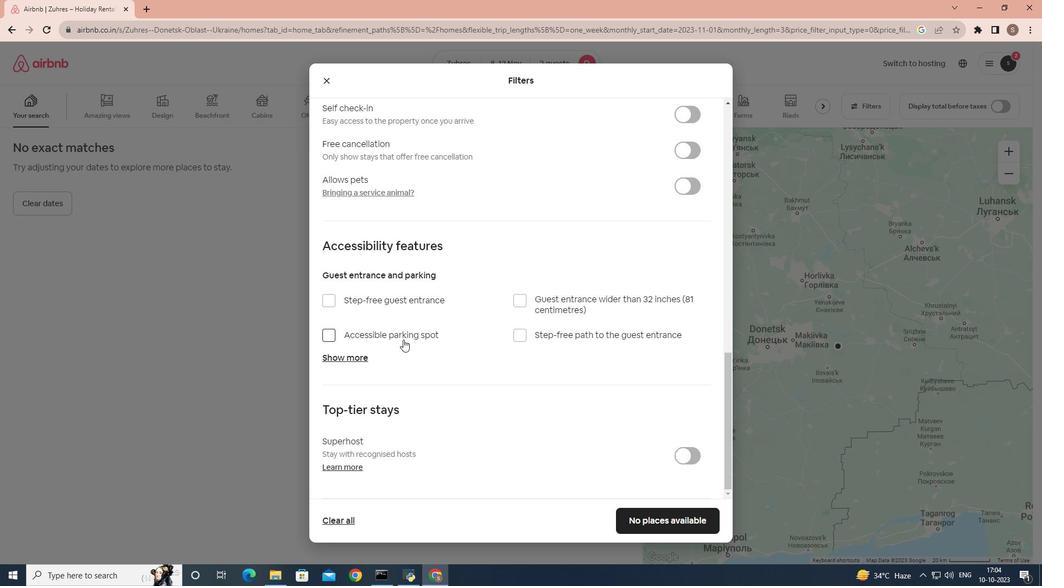 
Action: Mouse scrolled (403, 340) with delta (0, 0)
Screenshot: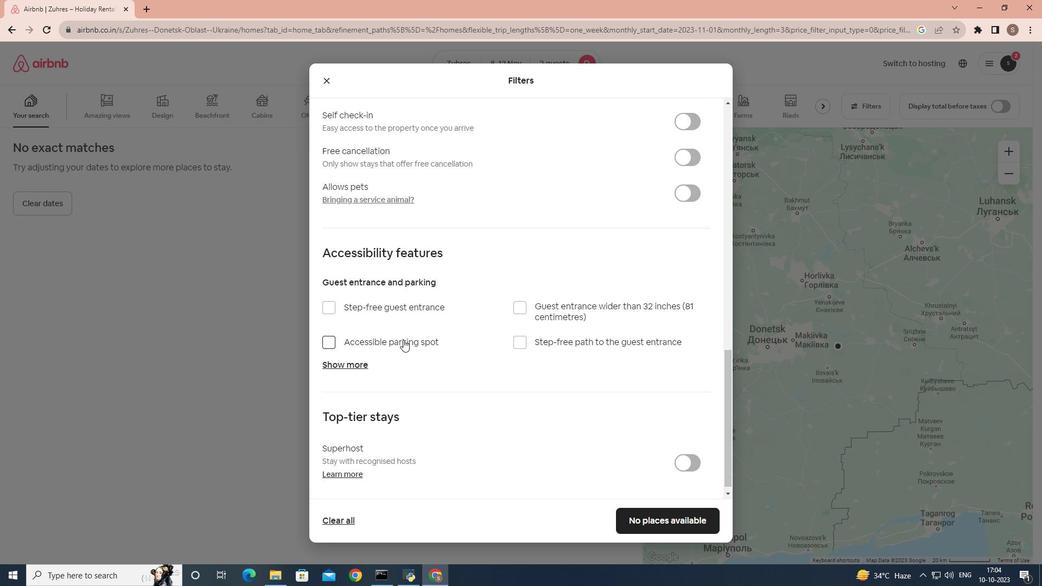 
Action: Mouse scrolled (403, 340) with delta (0, 0)
Screenshot: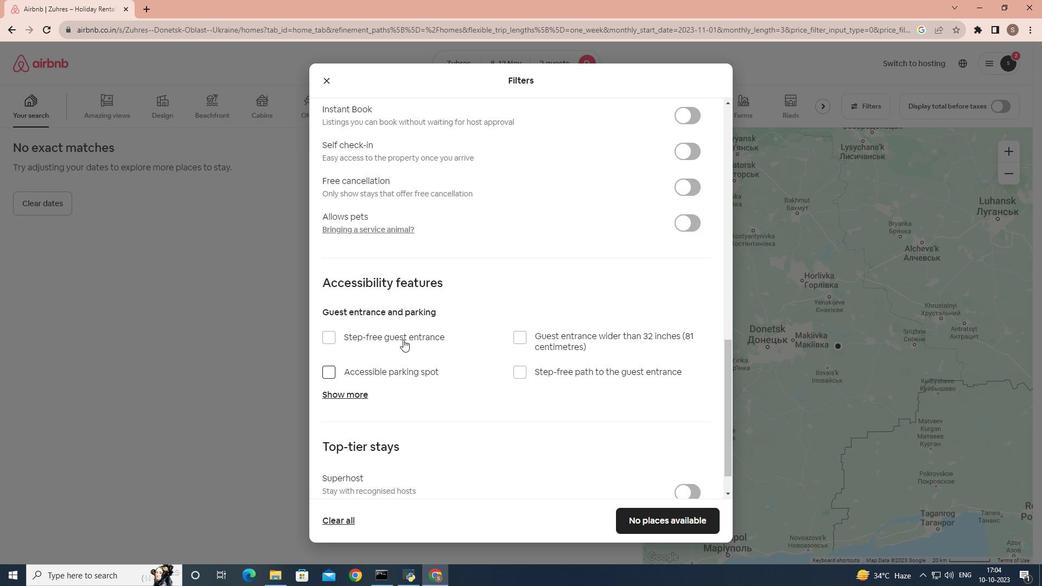 
Action: Mouse scrolled (403, 340) with delta (0, 0)
Screenshot: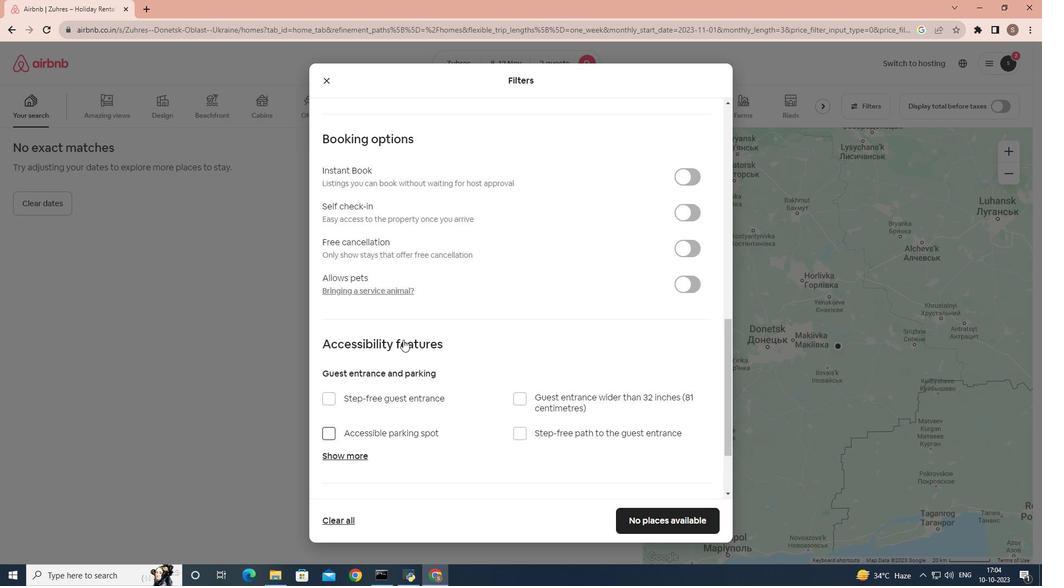 
Action: Mouse scrolled (403, 340) with delta (0, 0)
Screenshot: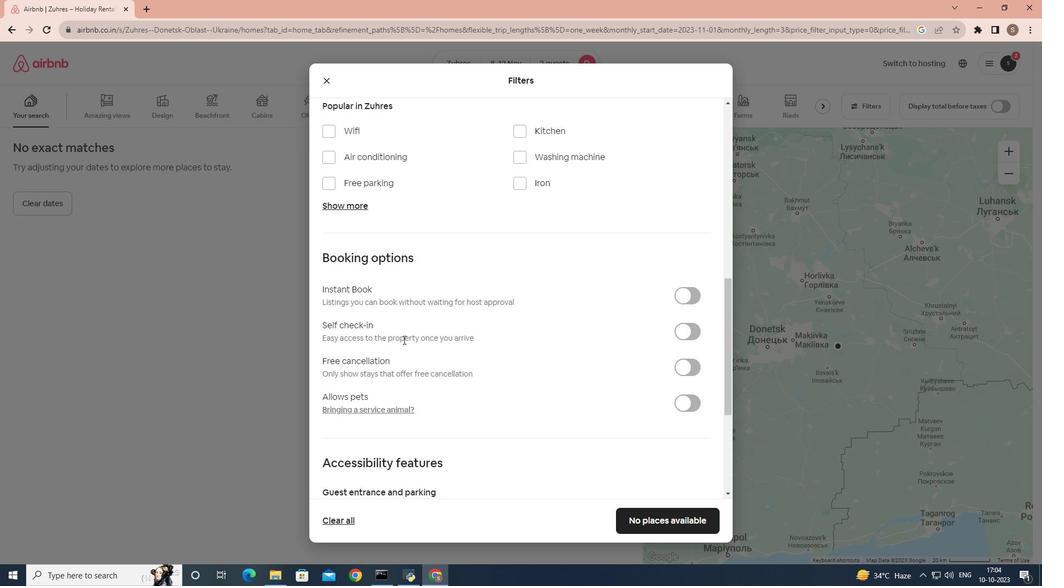 
Action: Mouse scrolled (403, 340) with delta (0, 0)
Screenshot: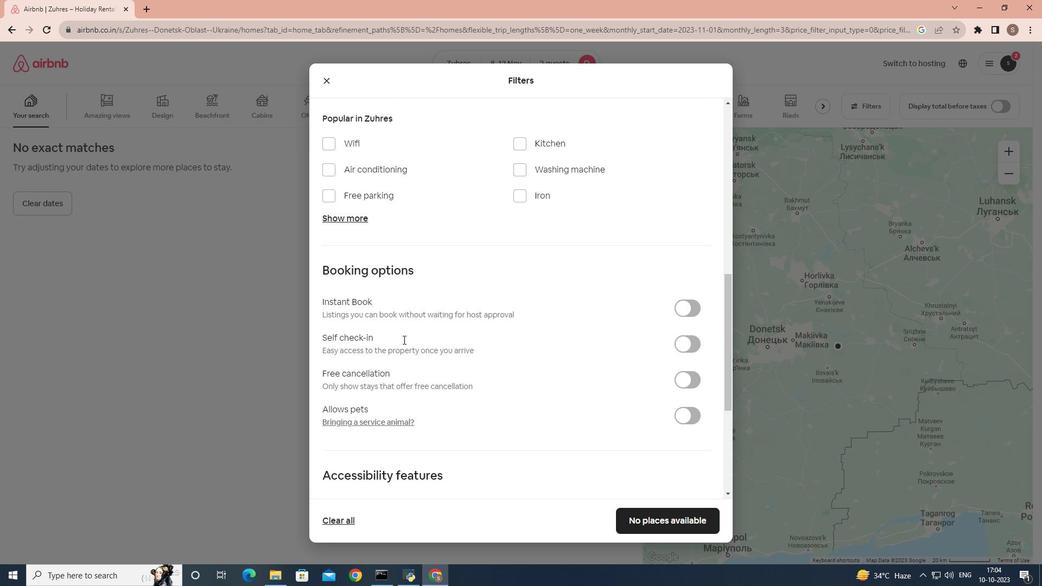 
Action: Mouse scrolled (403, 340) with delta (0, 0)
Screenshot: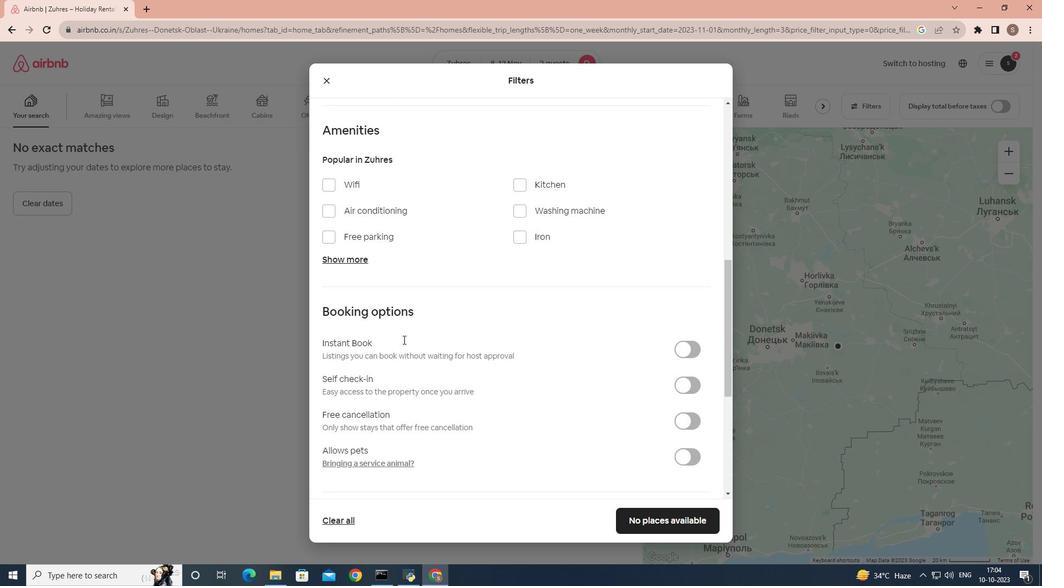 
Action: Mouse scrolled (403, 340) with delta (0, 0)
Screenshot: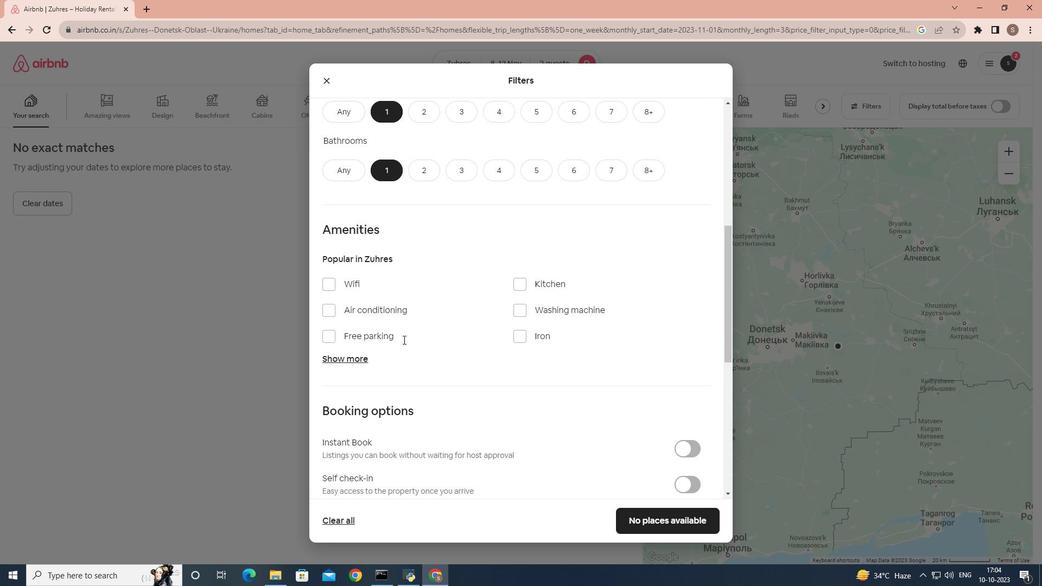 
Action: Mouse moved to (526, 380)
Screenshot: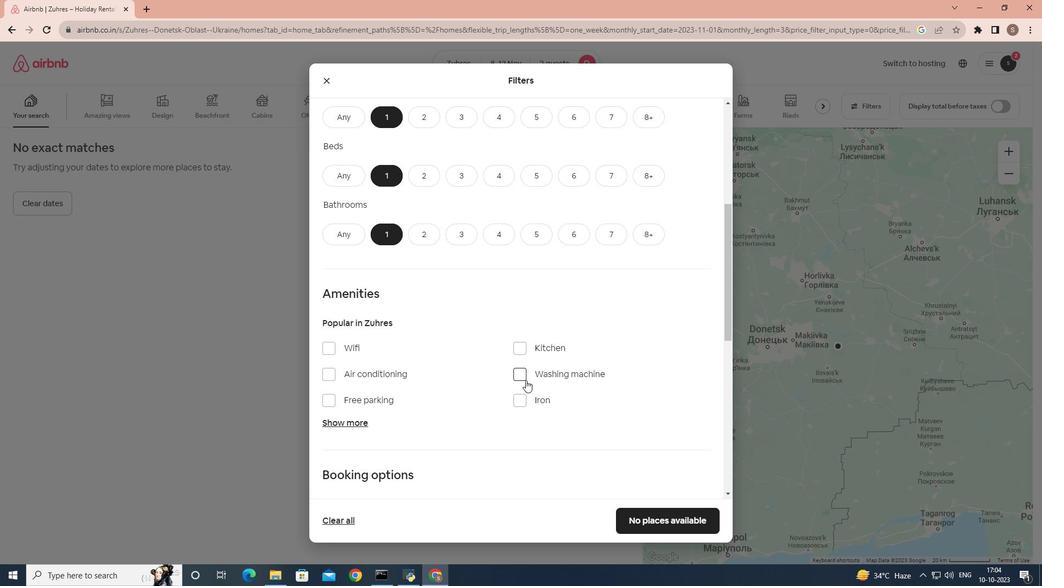
Action: Mouse scrolled (526, 380) with delta (0, 0)
Screenshot: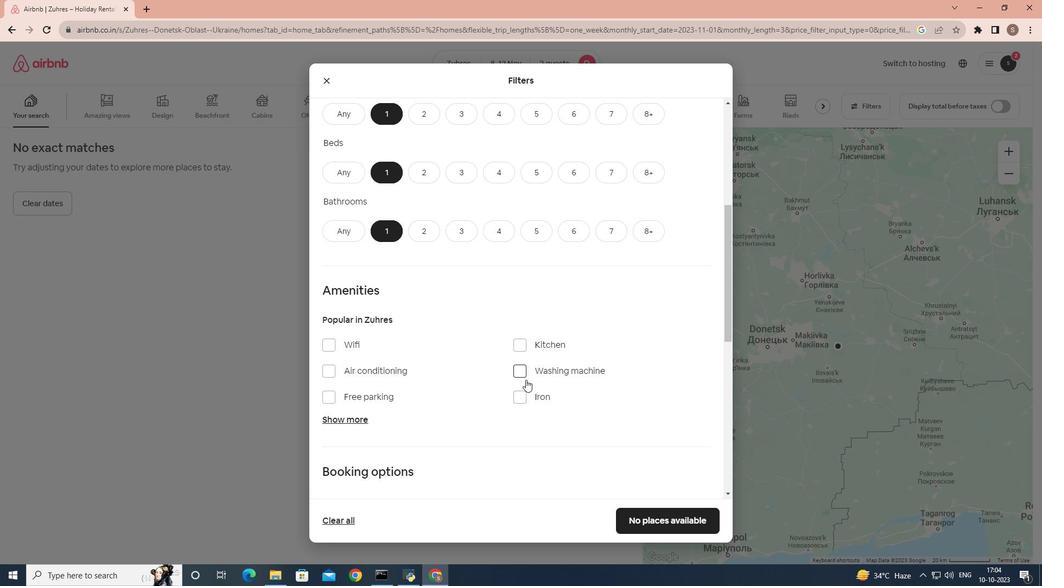 
Action: Mouse scrolled (526, 380) with delta (0, 0)
Screenshot: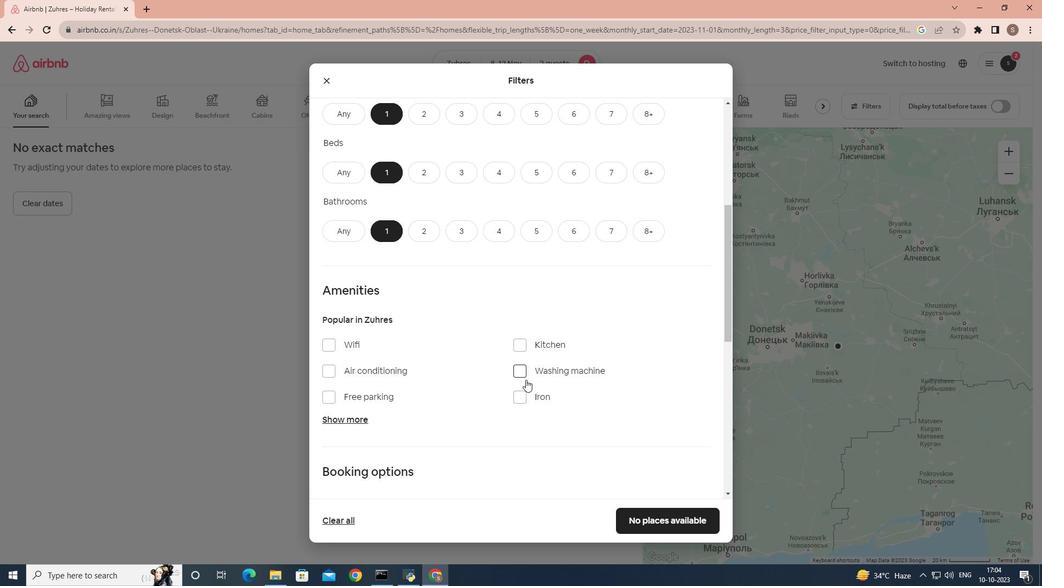 
Action: Mouse scrolled (526, 380) with delta (0, 0)
Screenshot: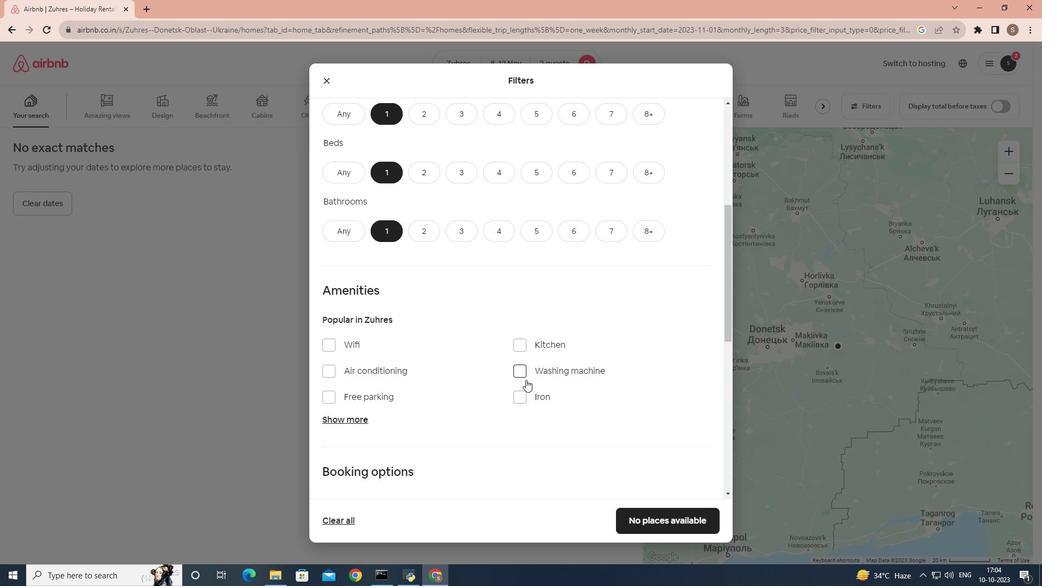 
Action: Mouse scrolled (526, 380) with delta (0, 0)
Screenshot: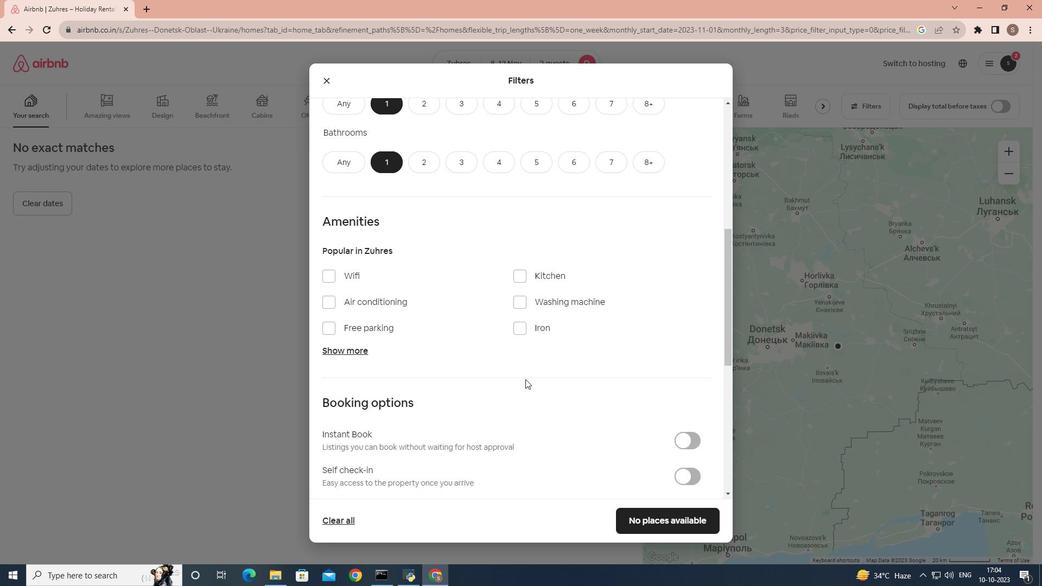 
Action: Mouse moved to (525, 380)
Screenshot: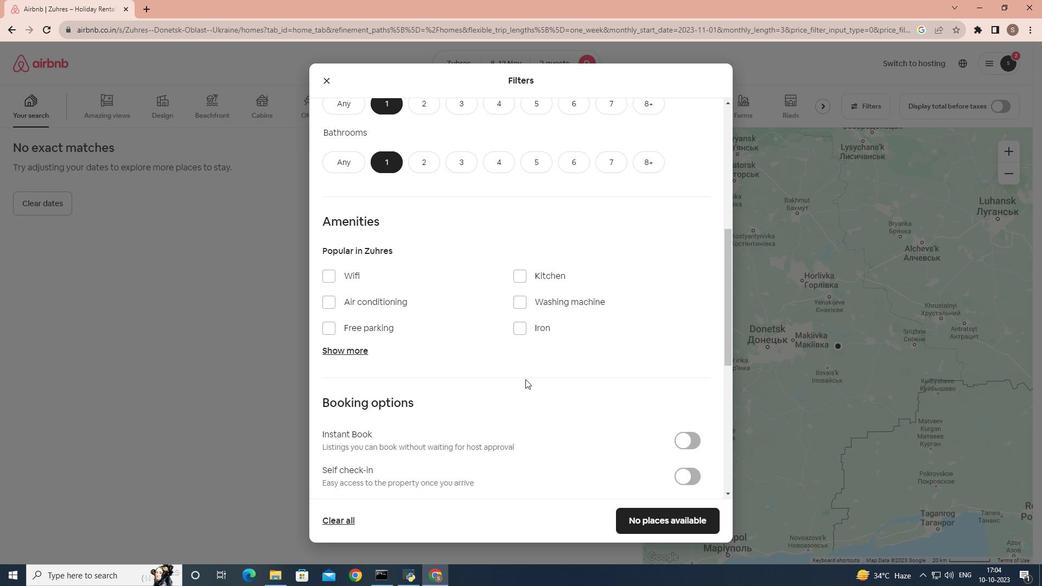 
Action: Mouse scrolled (525, 379) with delta (0, 0)
Screenshot: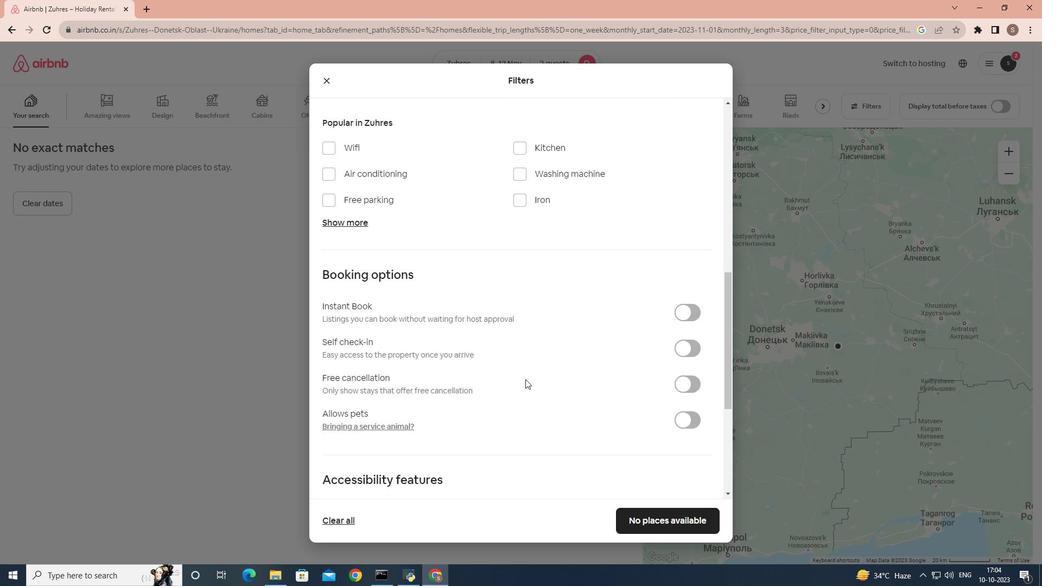 
Action: Mouse moved to (688, 275)
Screenshot: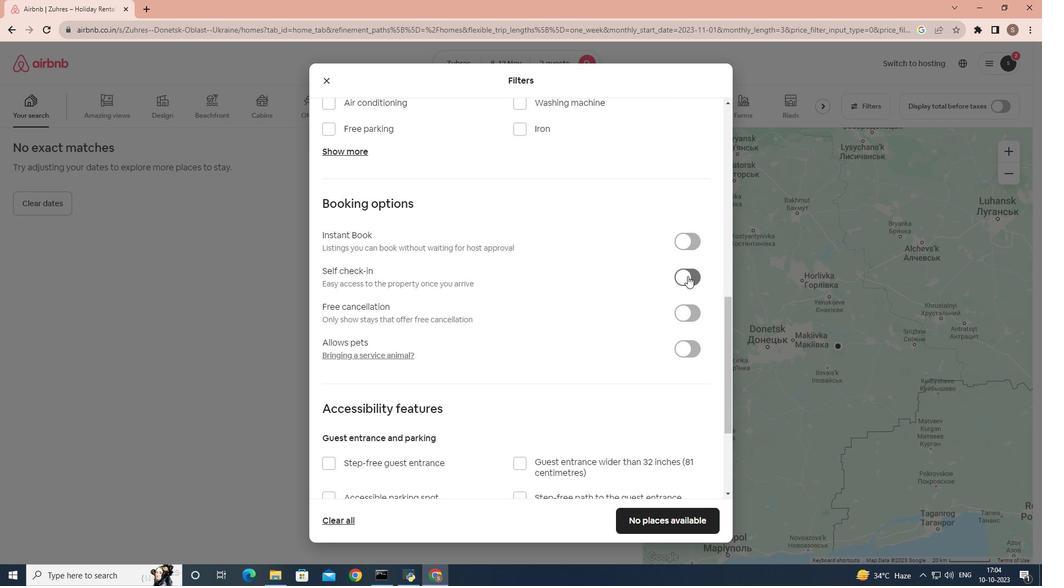 
Action: Mouse pressed left at (688, 275)
Screenshot: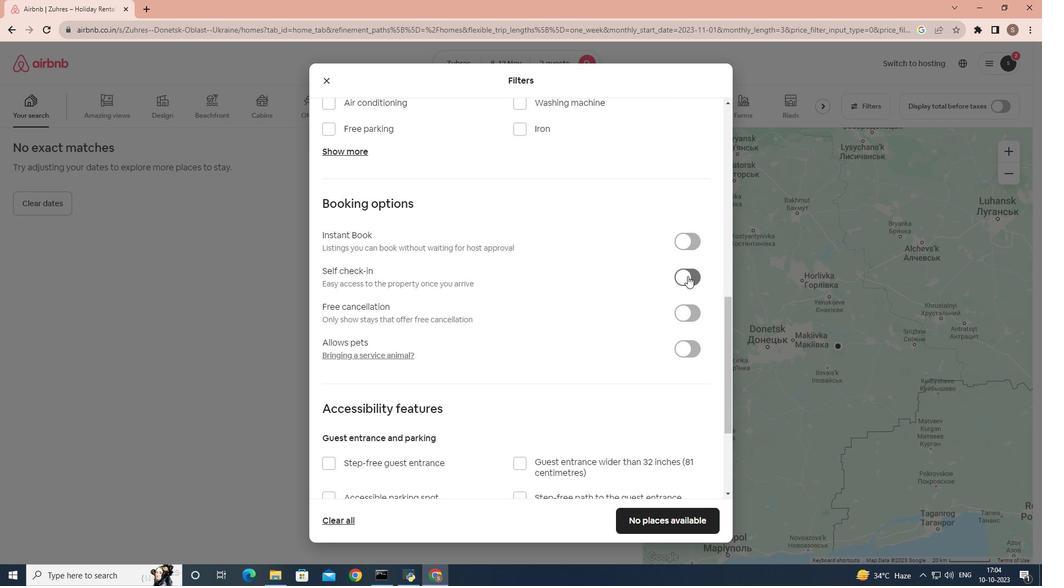 
Action: Mouse moved to (662, 518)
Screenshot: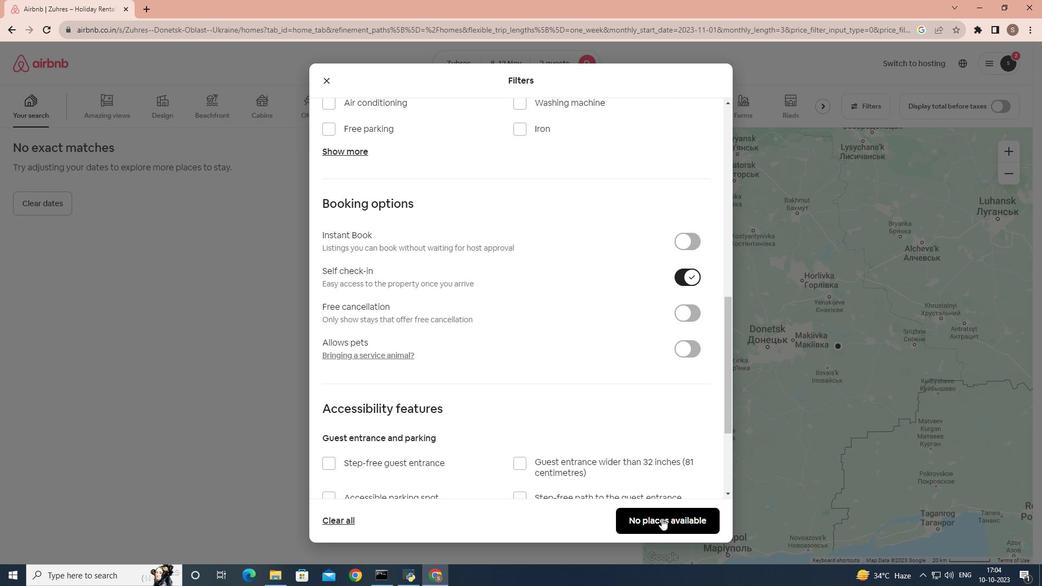 
Action: Mouse pressed left at (662, 518)
Screenshot: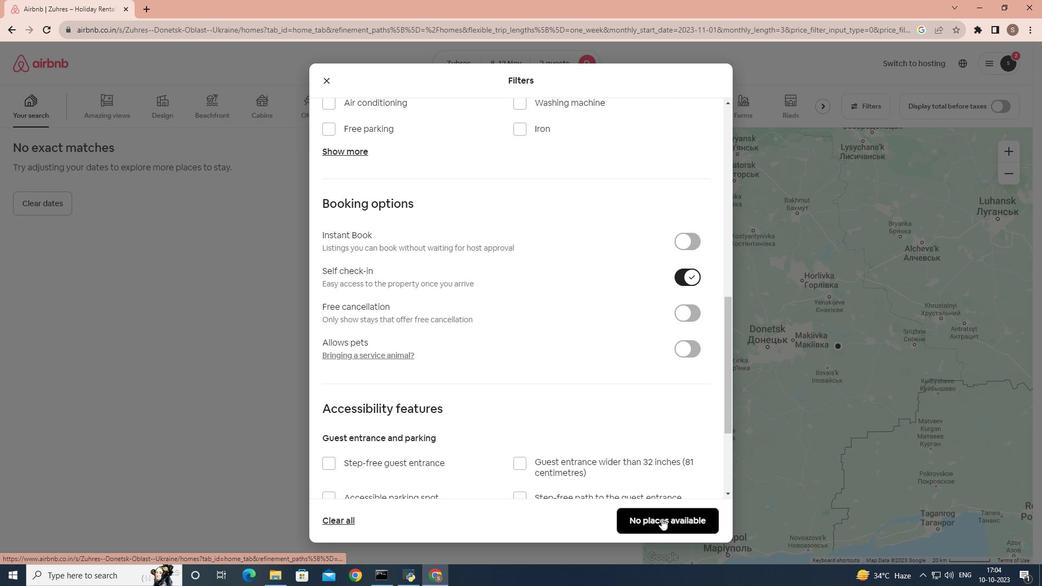 
Action: Mouse moved to (646, 513)
Screenshot: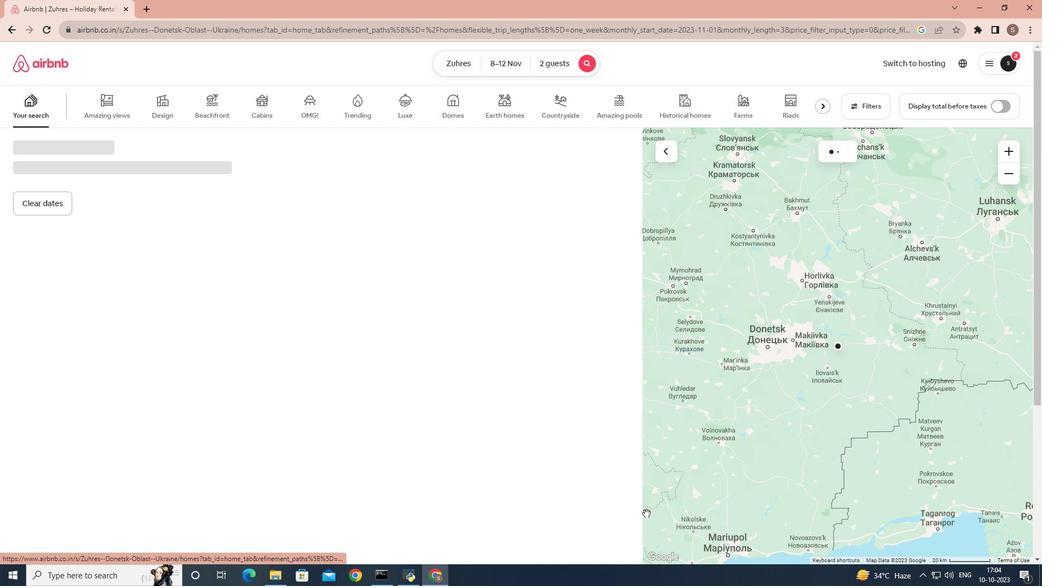 
